 Task: In the Company goodyear.com, Add note: 'Schedule a meeting with the marketing team to analyze campaign performance.'. Mark checkbox to create task to follow up ': In 2 weeks'. Create task, with  description: Follow up on Payment, Add due date: In 3 Business Days; Add reminder: 30 Minutes before. Set Priority Medium and add note: Take detailed meeting minutes and share them with the team afterward.. Logged in from softage.5@softage.net
Action: Mouse moved to (74, 61)
Screenshot: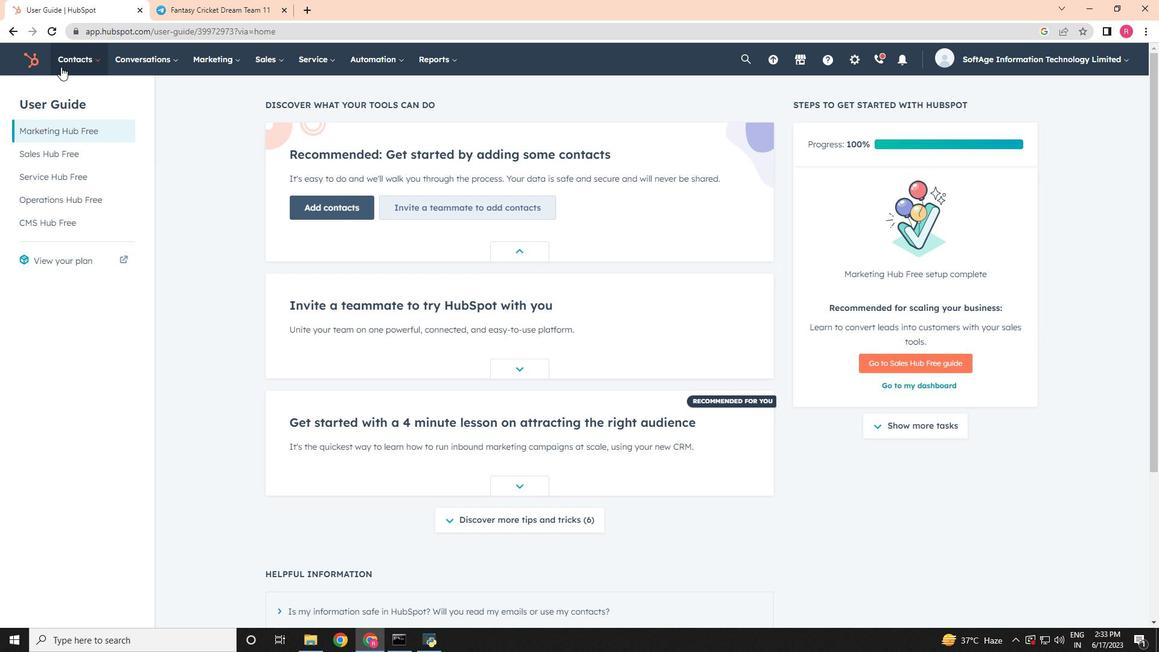
Action: Mouse pressed left at (74, 61)
Screenshot: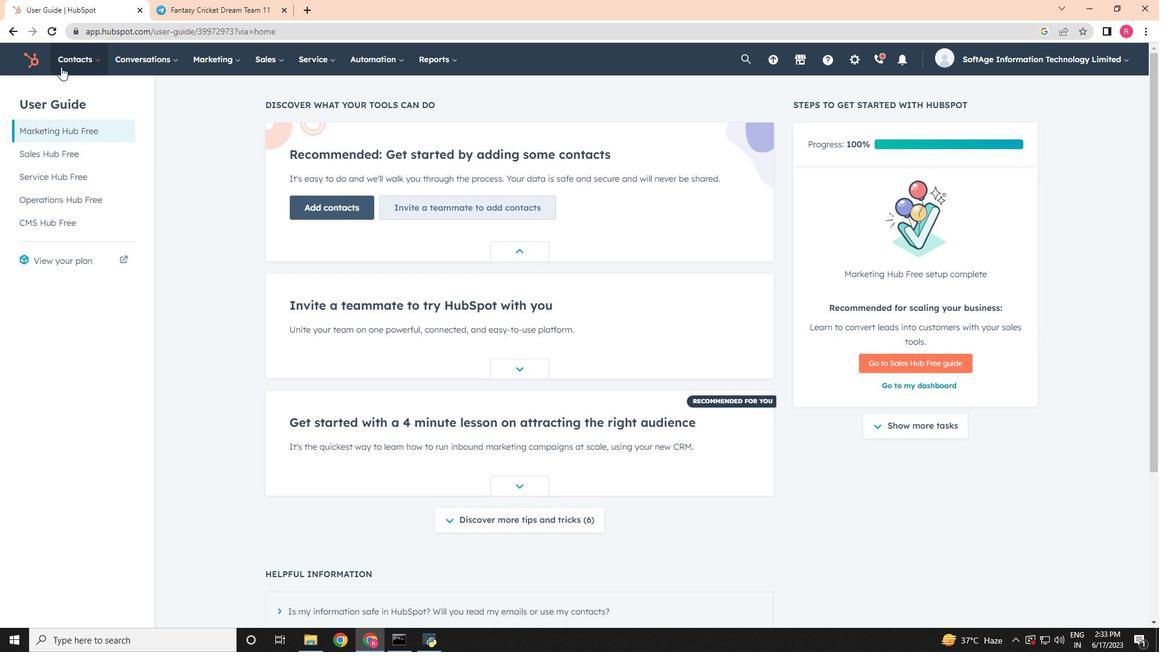 
Action: Mouse moved to (107, 114)
Screenshot: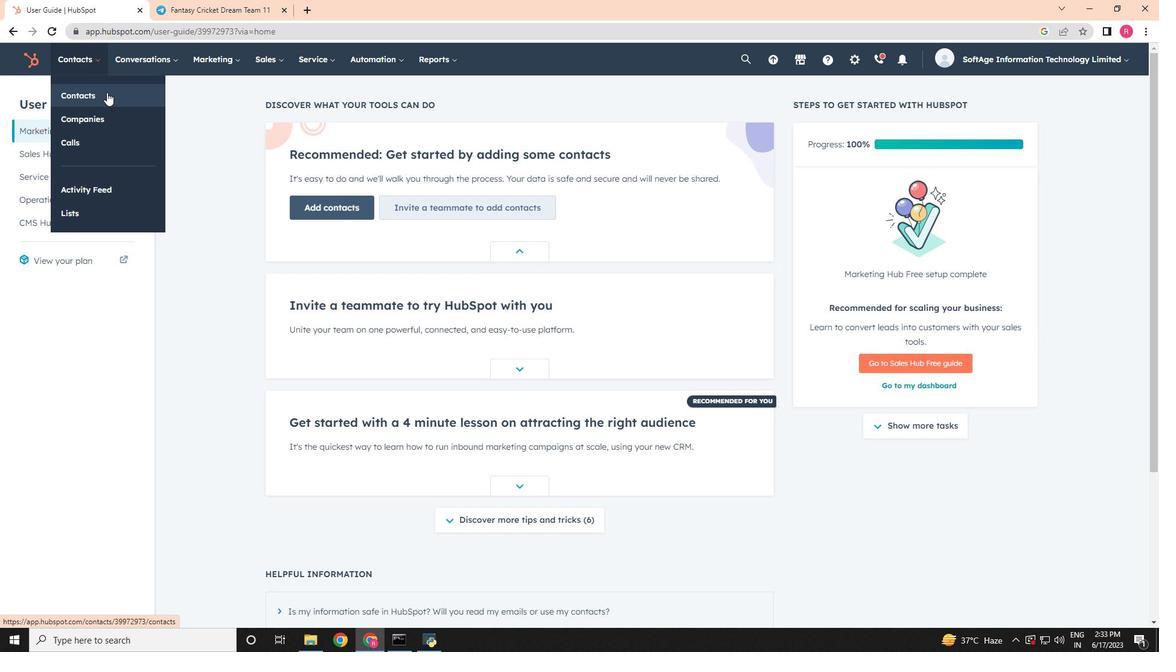 
Action: Mouse pressed left at (107, 114)
Screenshot: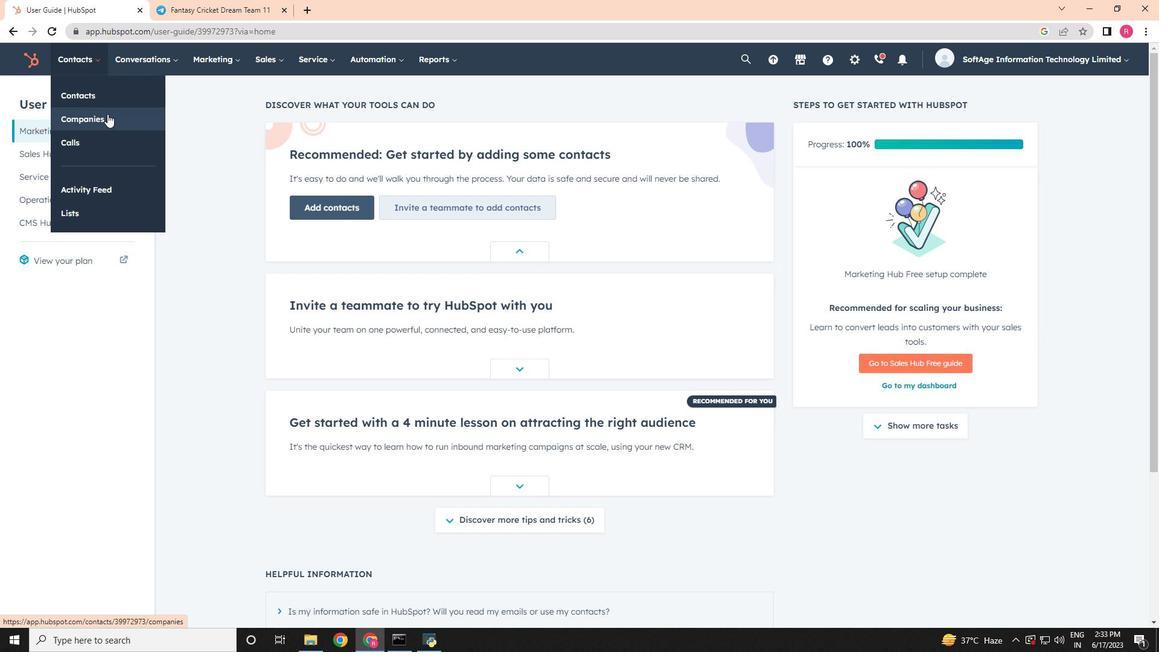 
Action: Mouse moved to (101, 194)
Screenshot: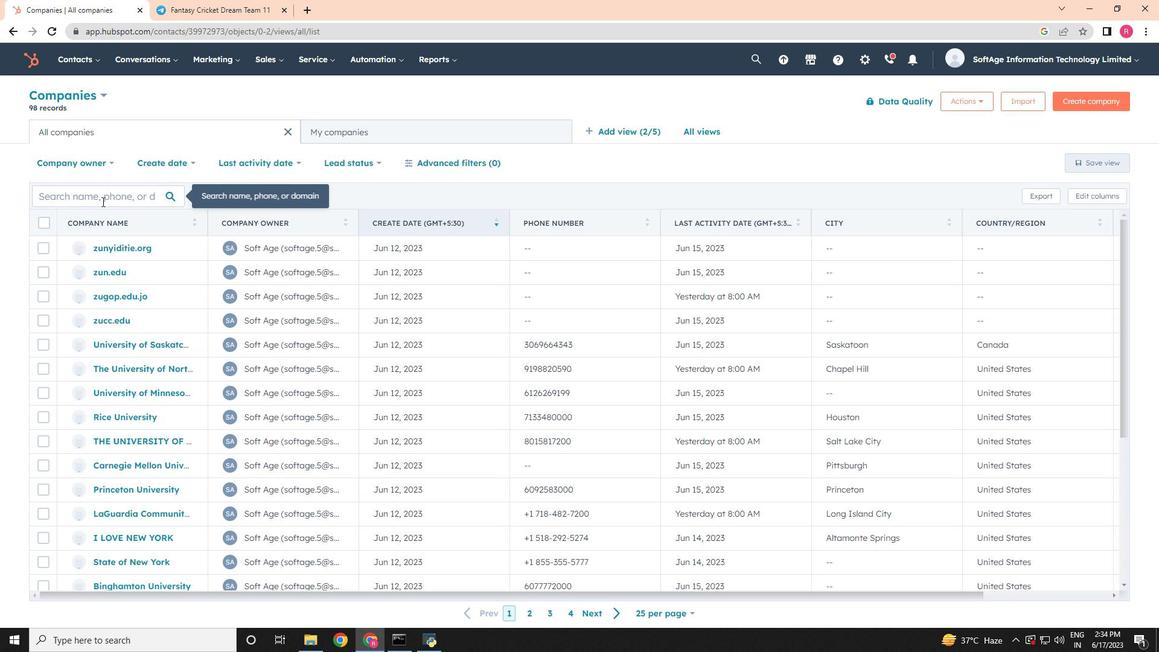 
Action: Mouse pressed left at (101, 194)
Screenshot: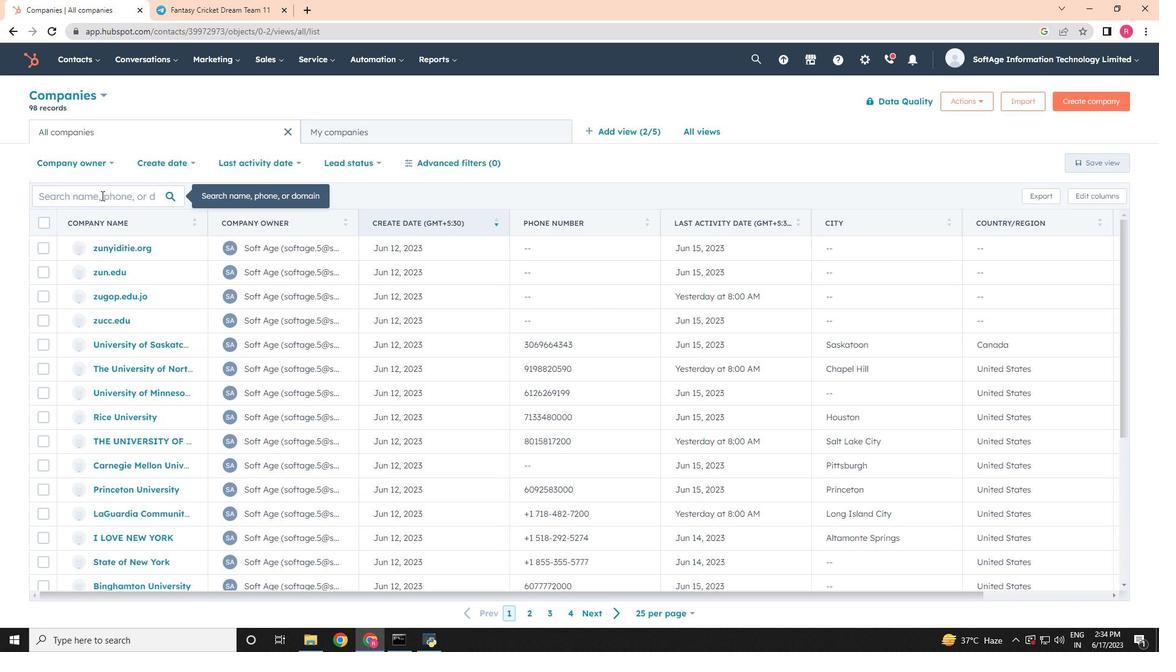
Action: Key pressed goodyear.com
Screenshot: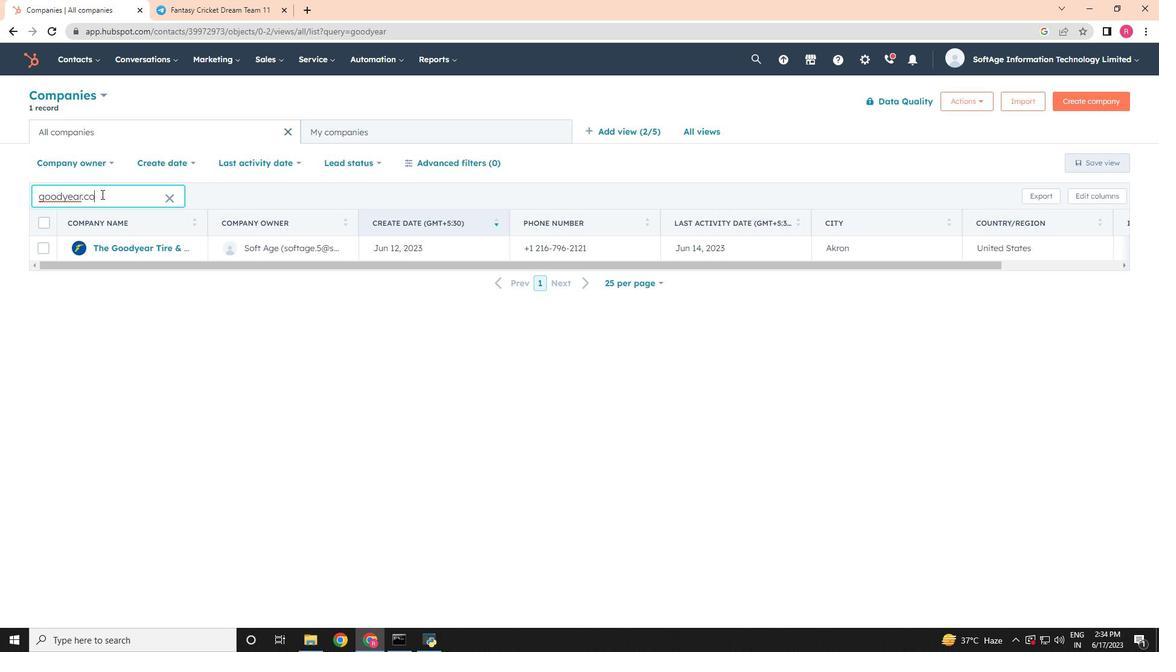 
Action: Mouse moved to (125, 247)
Screenshot: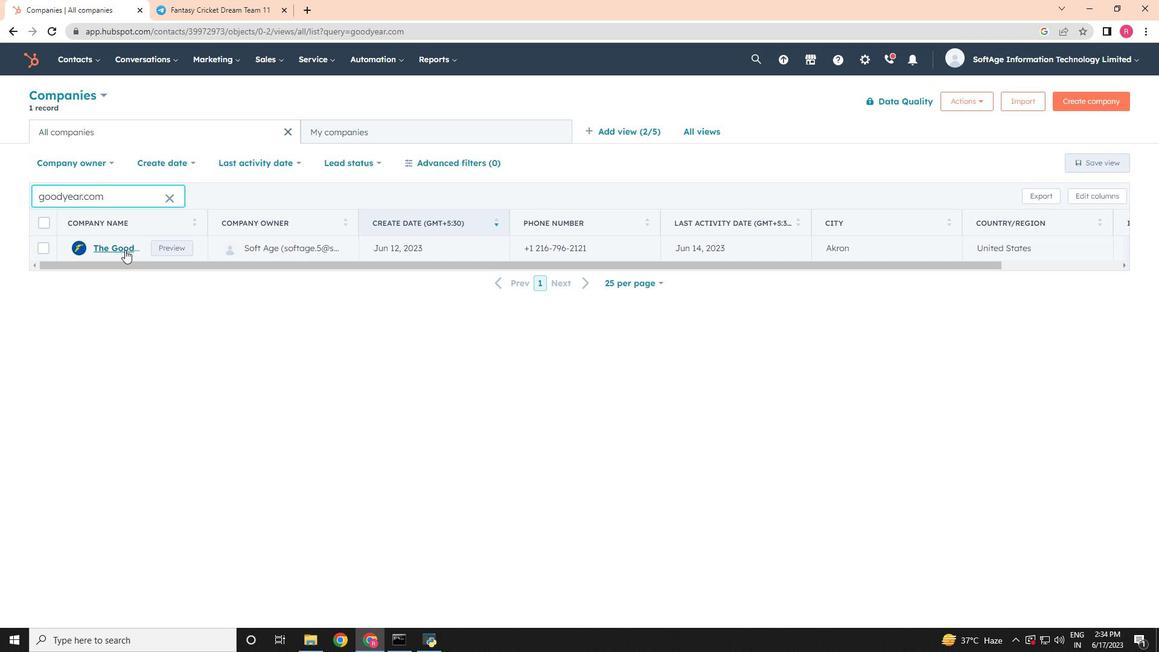 
Action: Mouse pressed left at (125, 247)
Screenshot: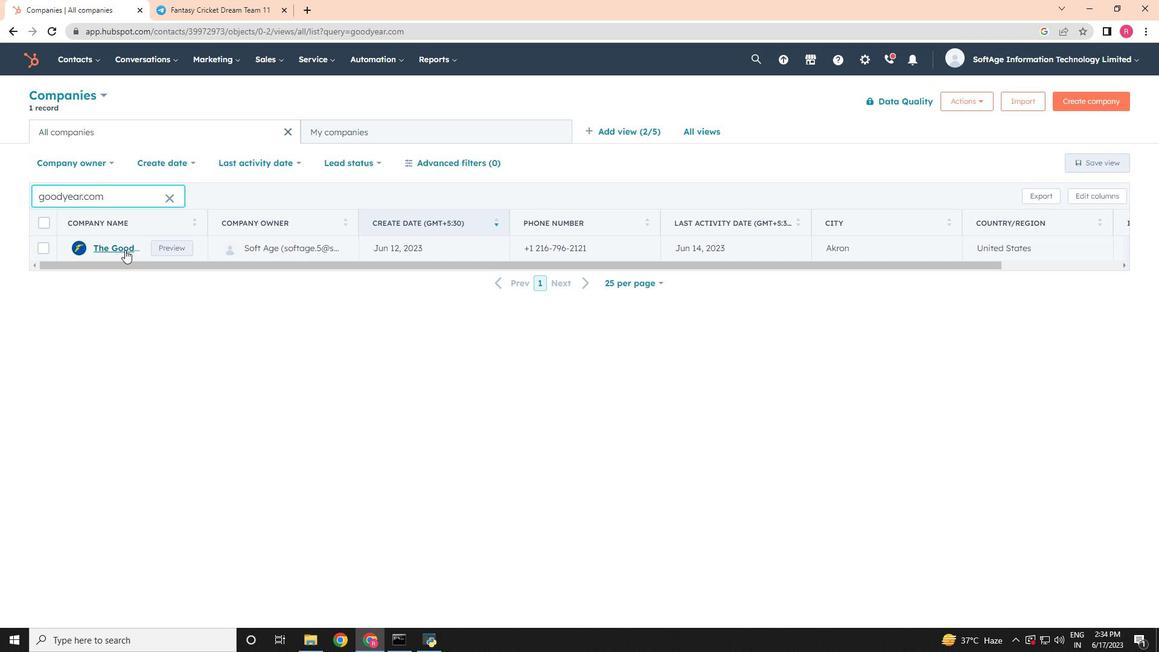 
Action: Mouse moved to (44, 202)
Screenshot: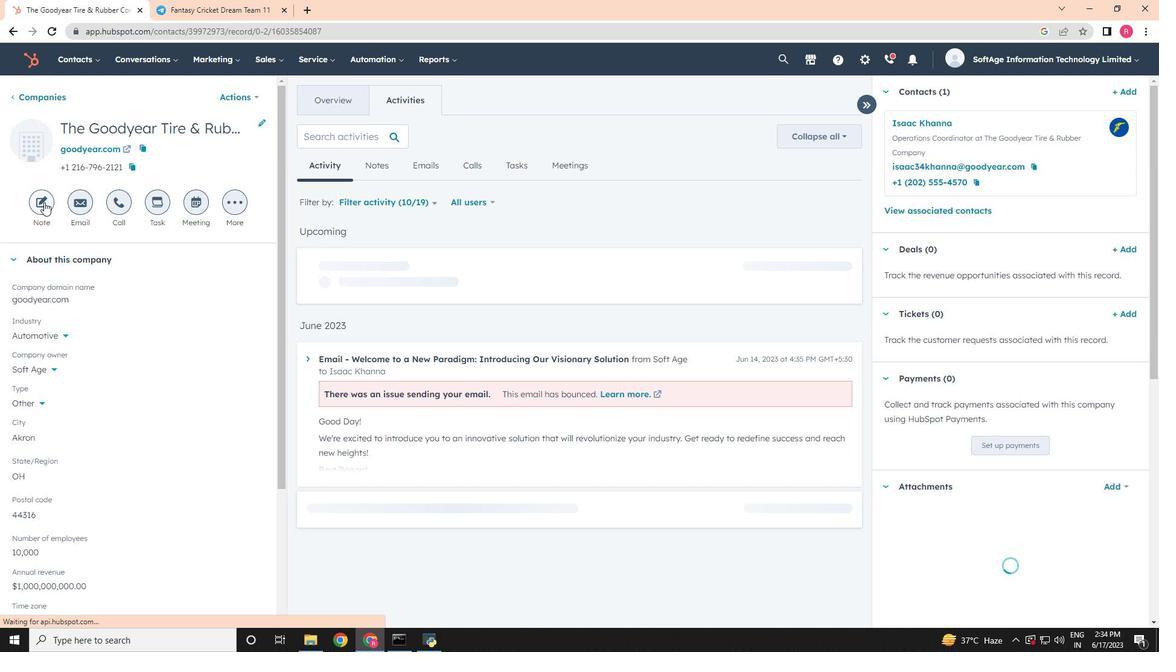 
Action: Mouse pressed left at (44, 202)
Screenshot: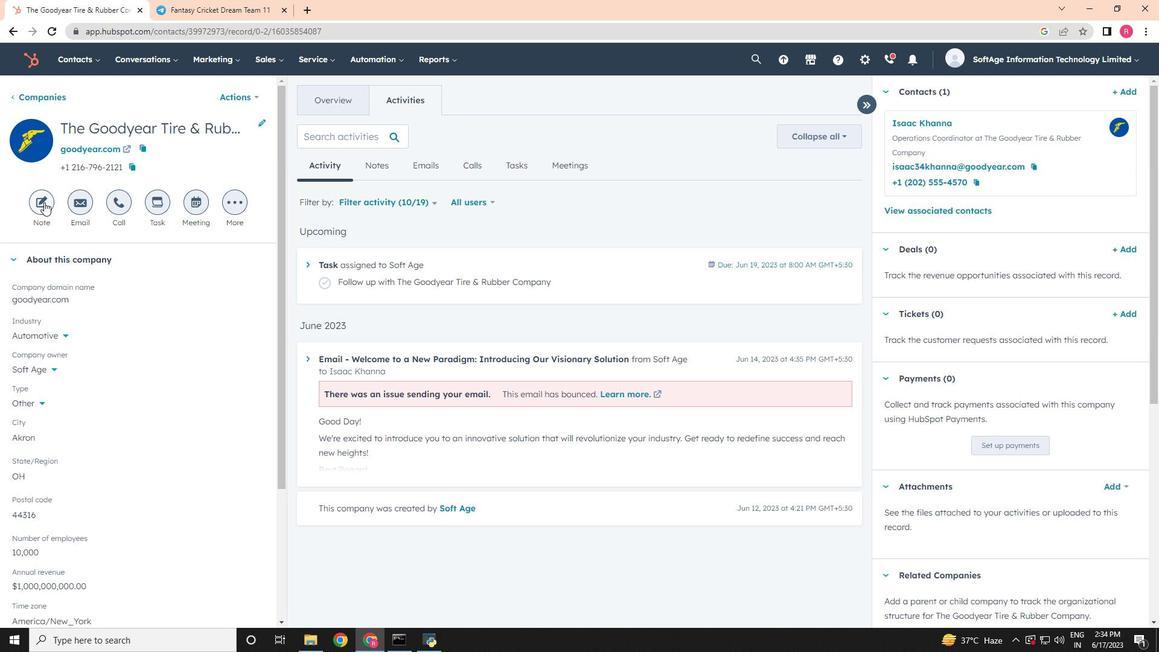 
Action: Mouse moved to (1023, 364)
Screenshot: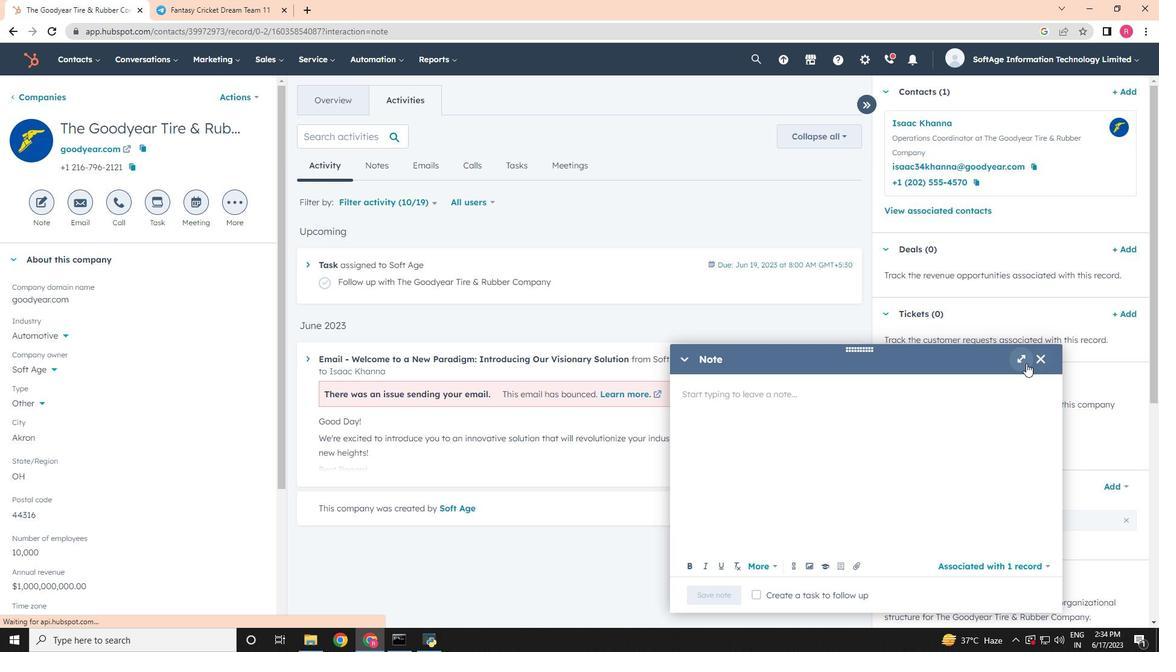 
Action: Mouse pressed left at (1023, 364)
Screenshot: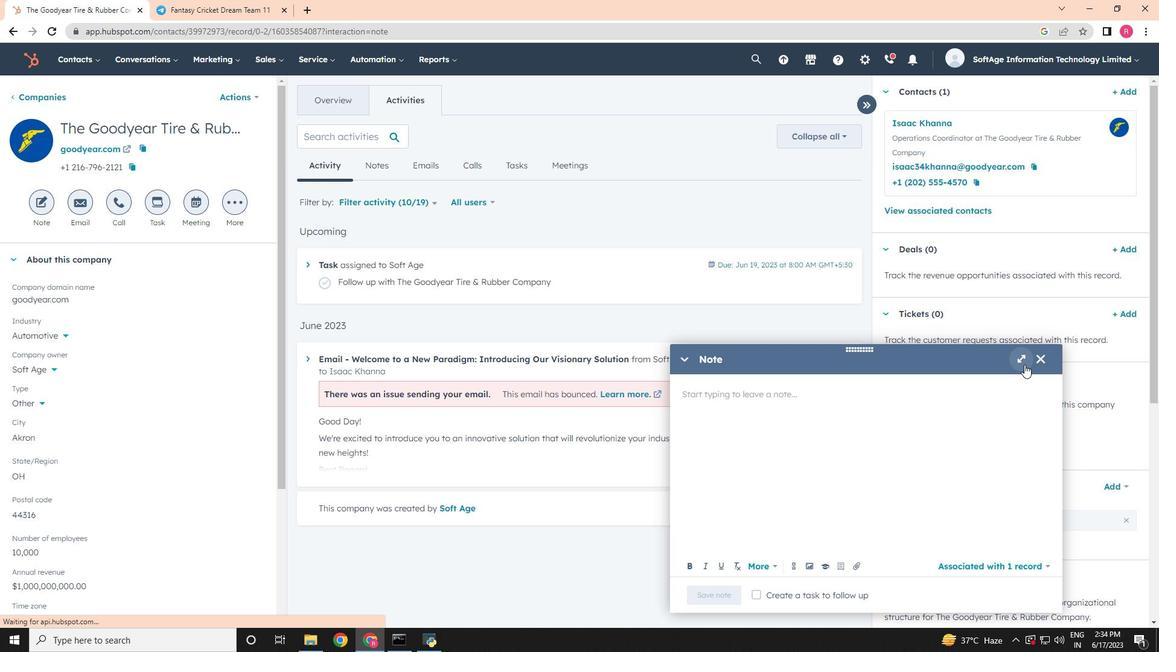 
Action: Mouse moved to (644, 436)
Screenshot: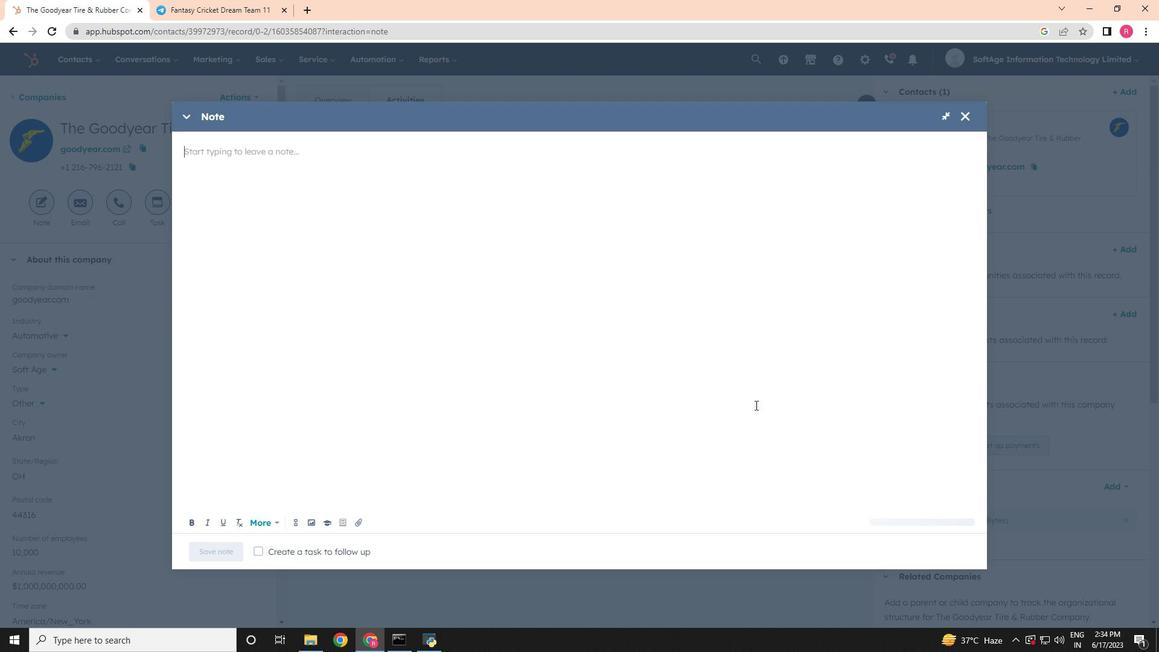 
Action: Key pressed <Key.shift>Schedule<Key.space>a<Key.space>meeting<Key.space>with<Key.space>the<Key.space>marketing<Key.space>team<Key.space>to<Key.space>analyze<Key.space>campaign<Key.space>performance.
Screenshot: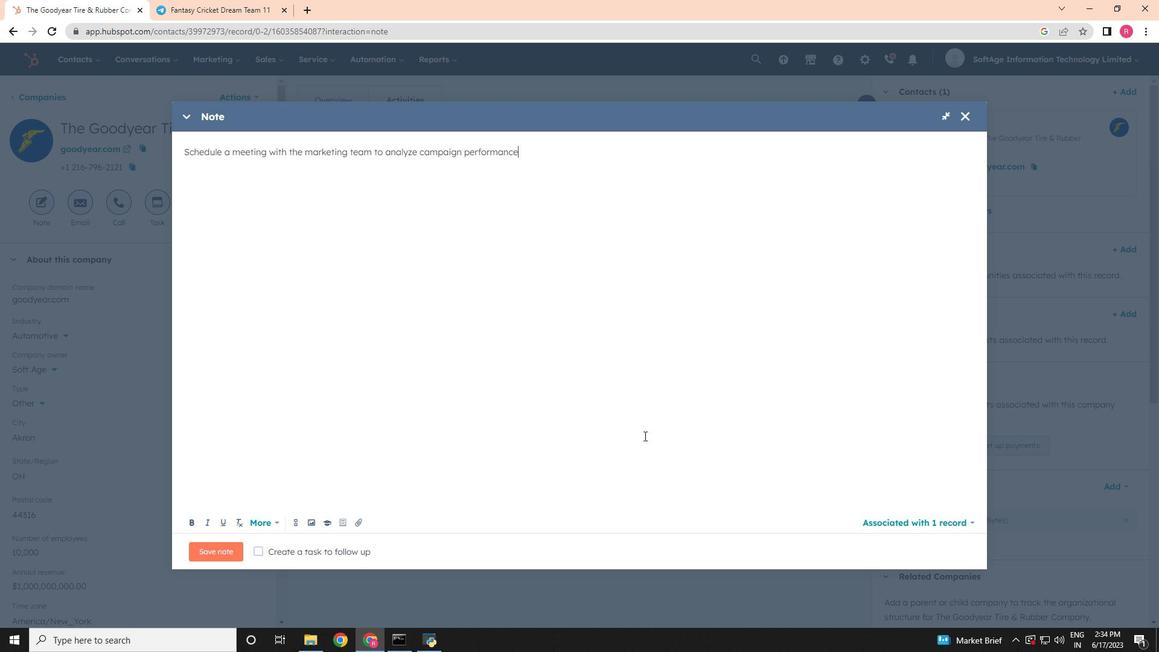 
Action: Mouse moved to (263, 557)
Screenshot: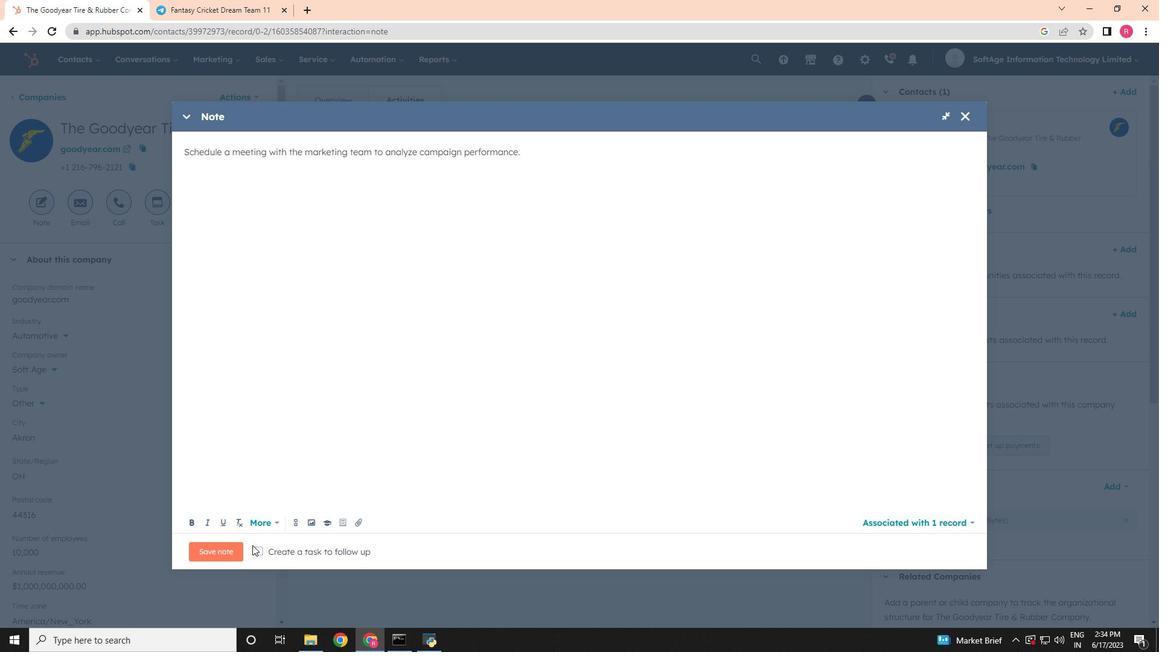 
Action: Mouse pressed left at (263, 557)
Screenshot: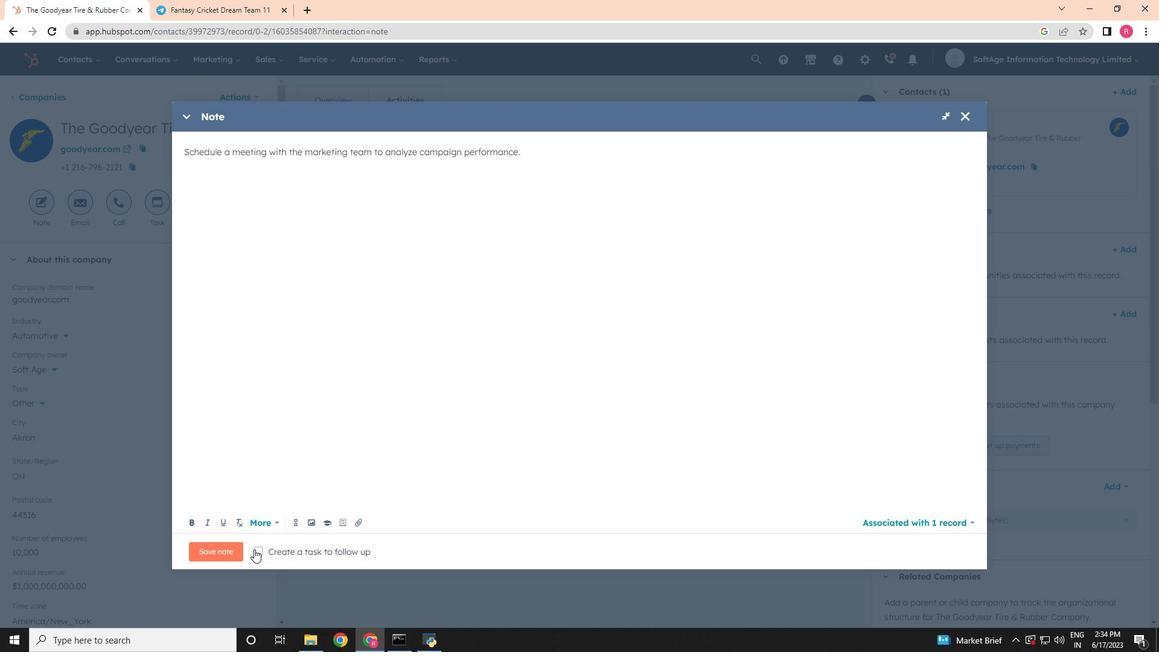 
Action: Mouse moved to (259, 549)
Screenshot: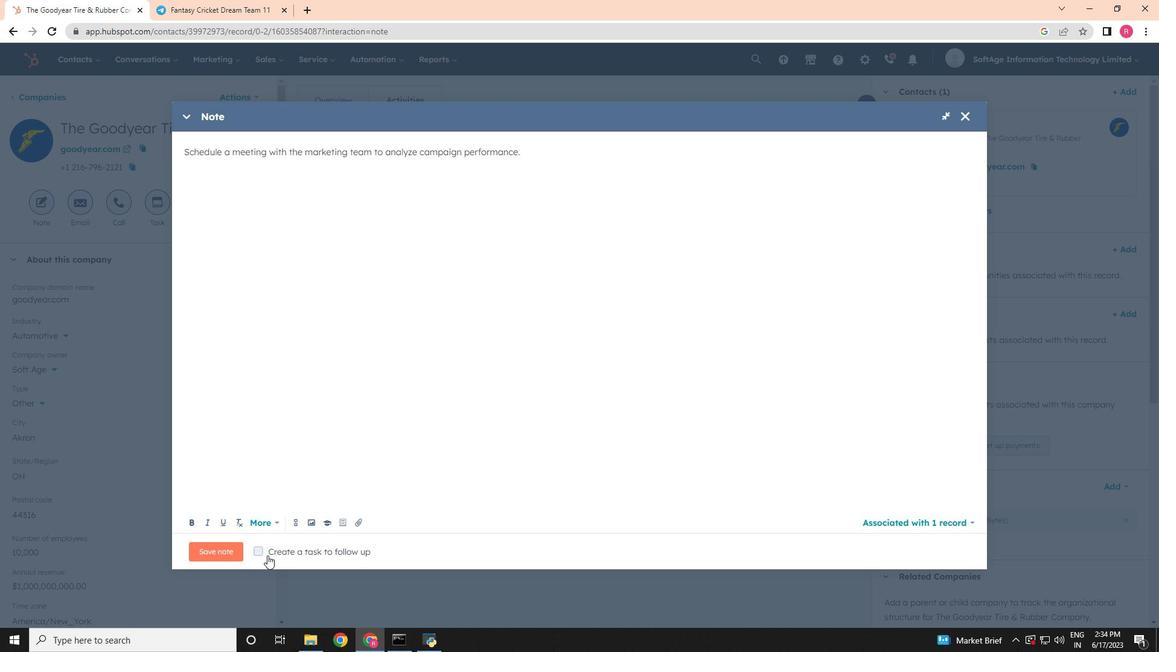 
Action: Mouse pressed left at (259, 549)
Screenshot: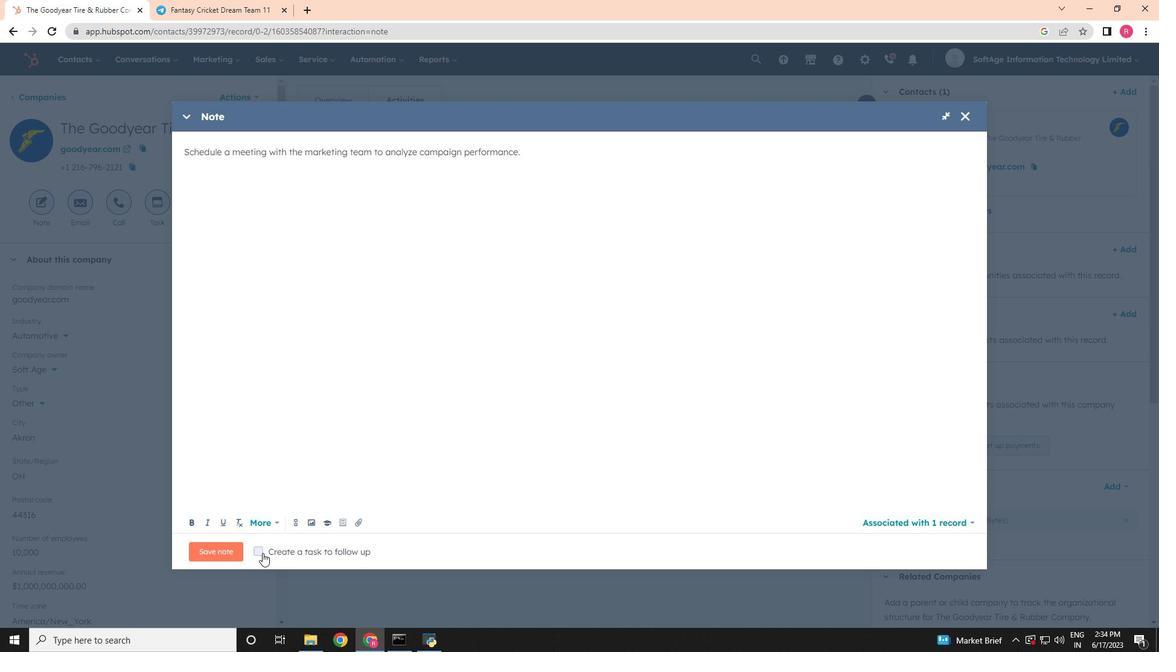 
Action: Mouse moved to (419, 553)
Screenshot: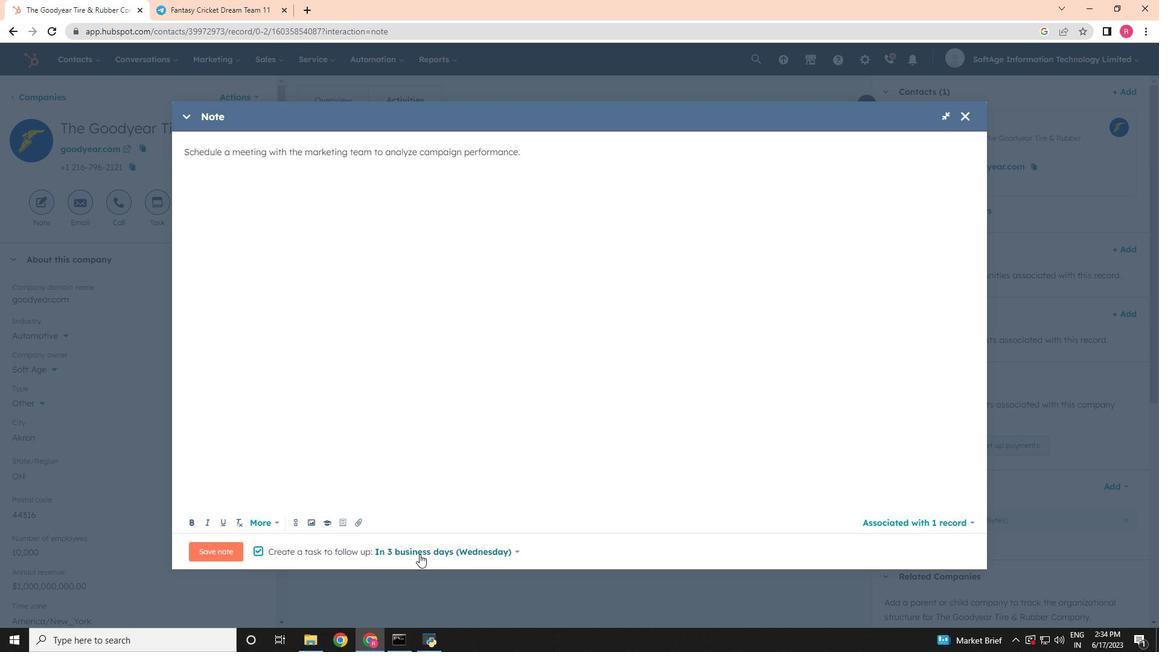 
Action: Mouse pressed left at (419, 553)
Screenshot: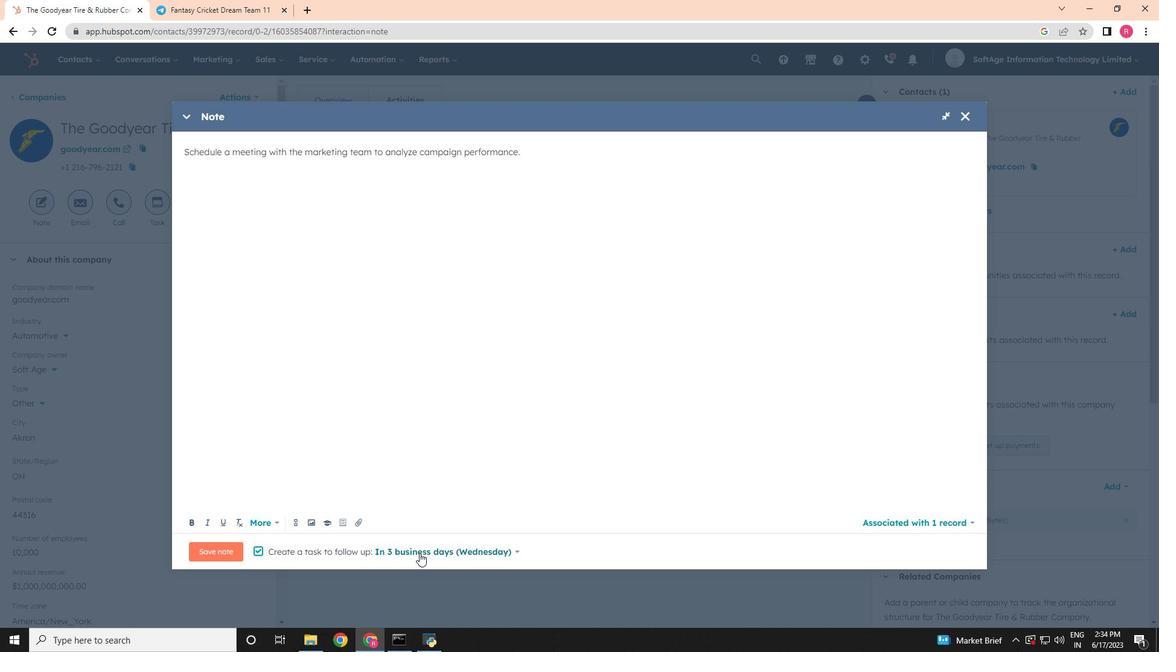 
Action: Mouse moved to (405, 478)
Screenshot: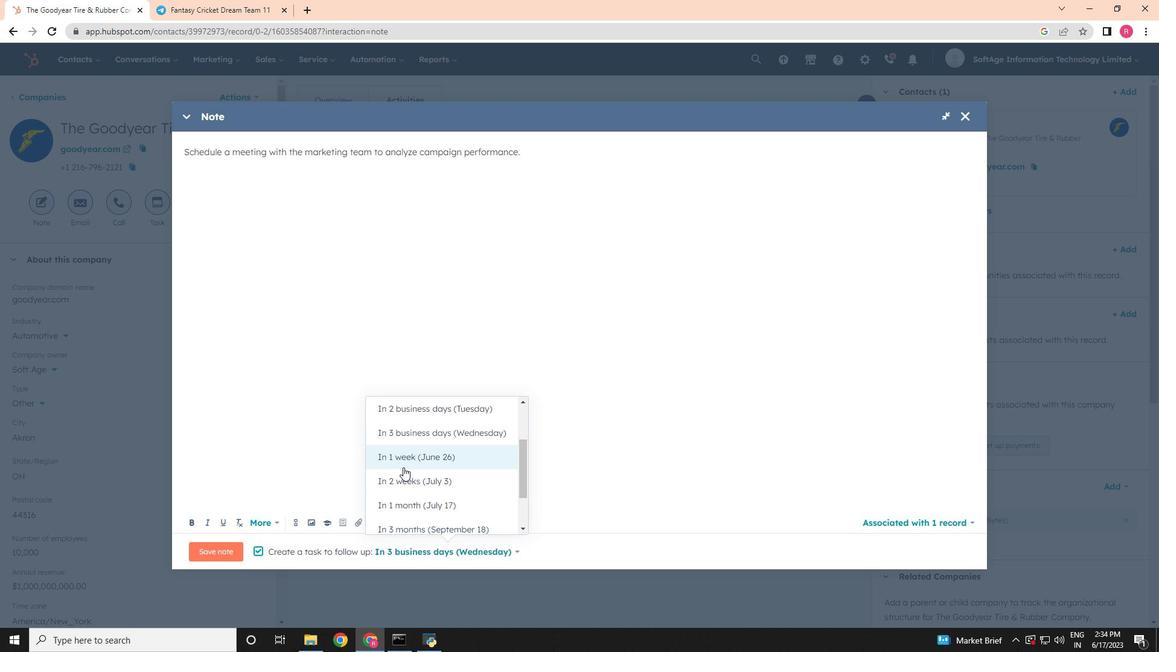 
Action: Mouse pressed left at (405, 478)
Screenshot: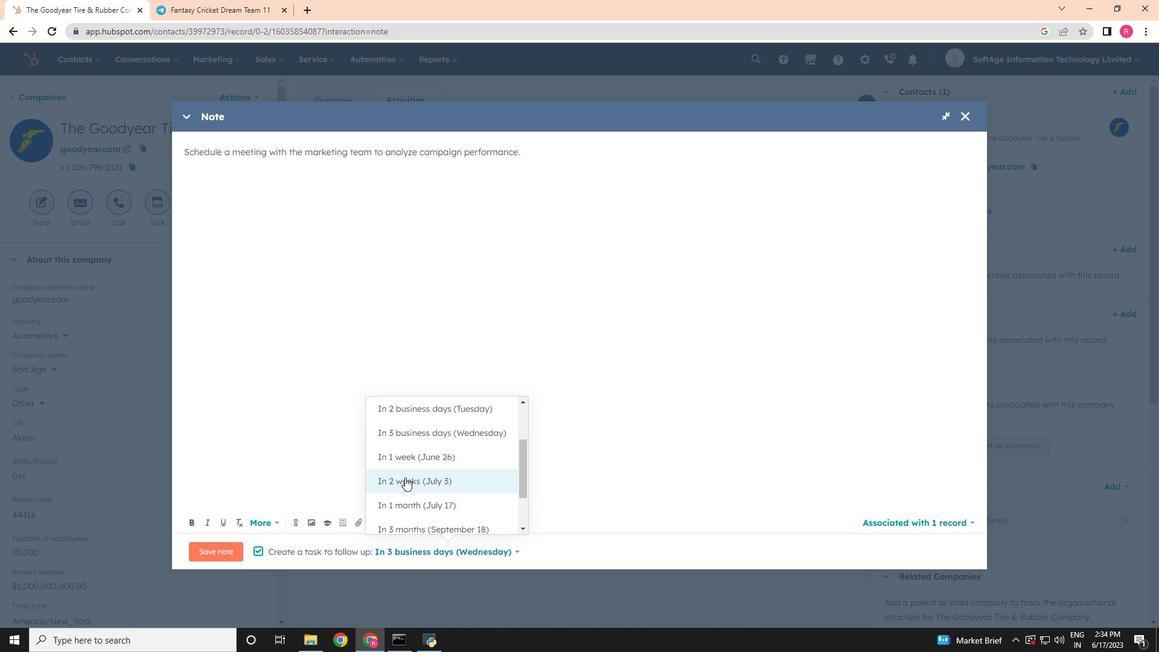 
Action: Mouse moved to (232, 548)
Screenshot: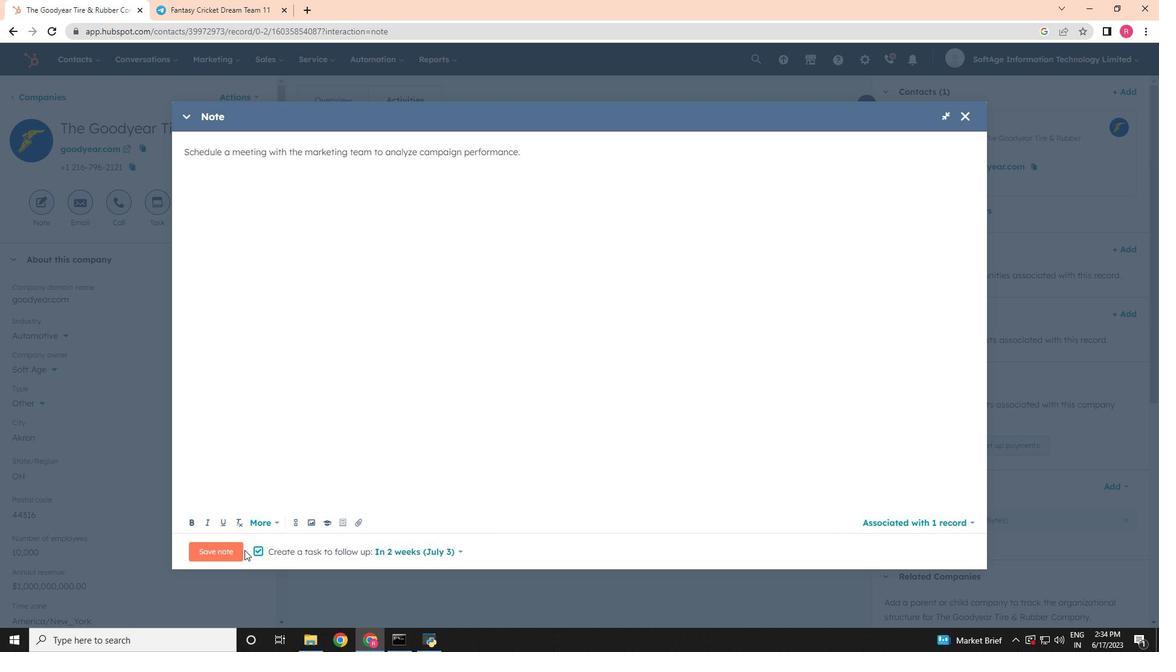 
Action: Mouse pressed left at (232, 548)
Screenshot: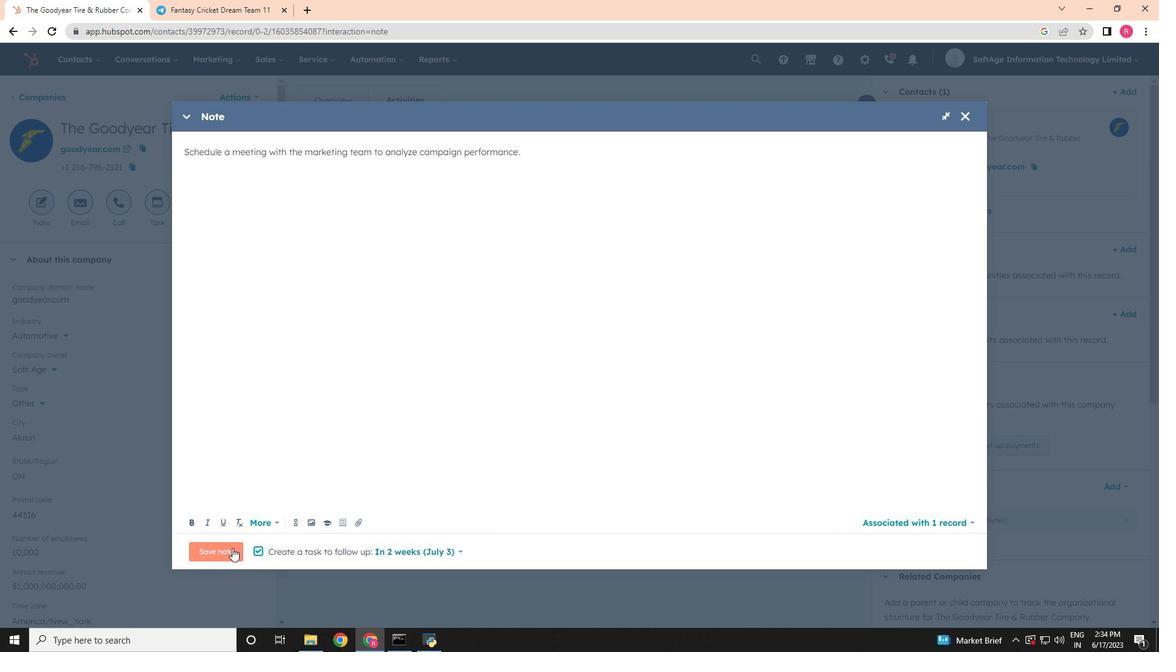 
Action: Mouse moved to (162, 209)
Screenshot: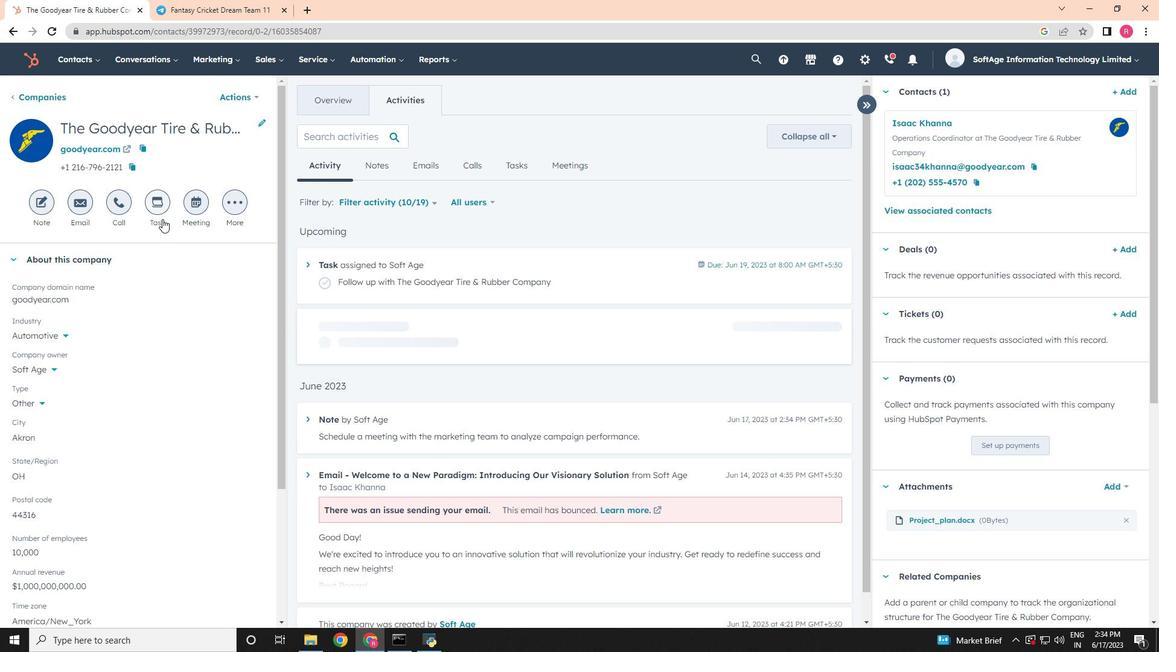 
Action: Mouse pressed left at (162, 209)
Screenshot: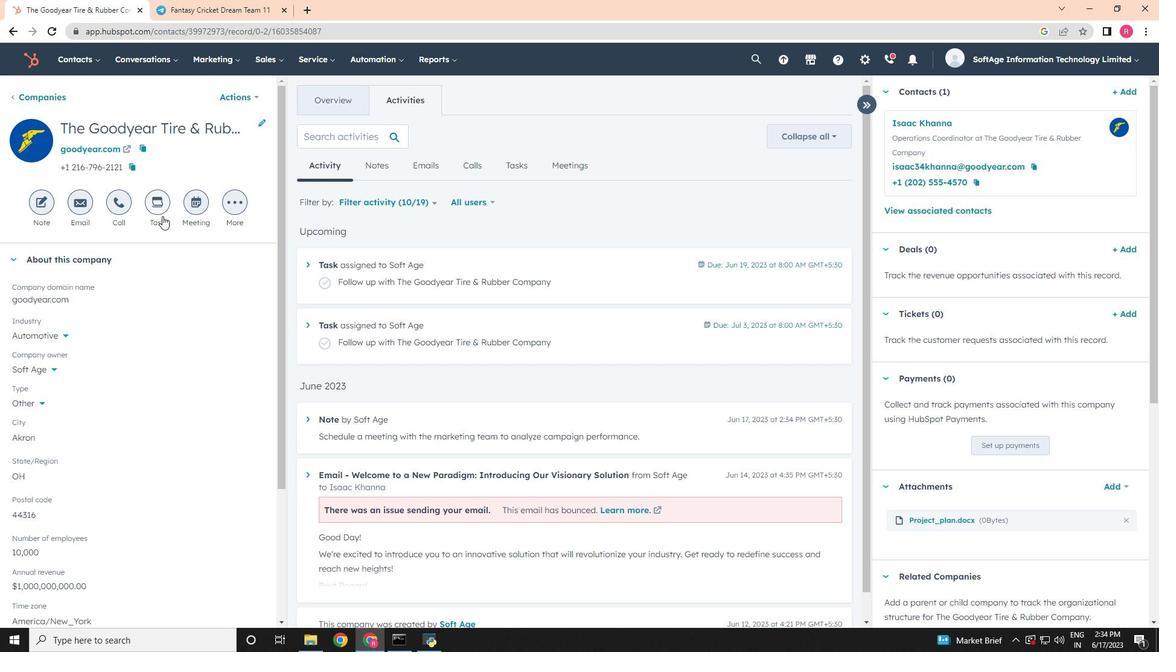 
Action: Mouse moved to (791, 348)
Screenshot: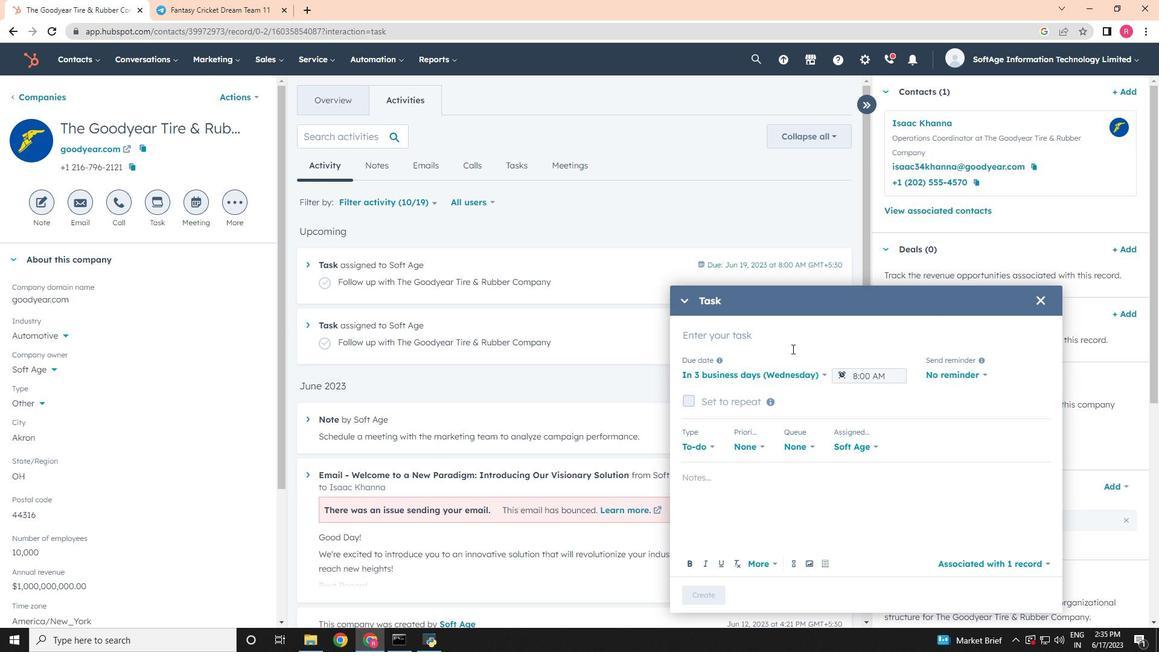 
Action: Key pressed <Key.shift><Key.shift><Key.shift><Key.shift><Key.shift><Key.shift><Key.shift>Floow<Key.space><Key.backspace><Key.backspace><Key.backspace><Key.backspace><Key.backspace>ollow<Key.space>up<Key.space>on<Key.space><Key.shift>Payment
Screenshot: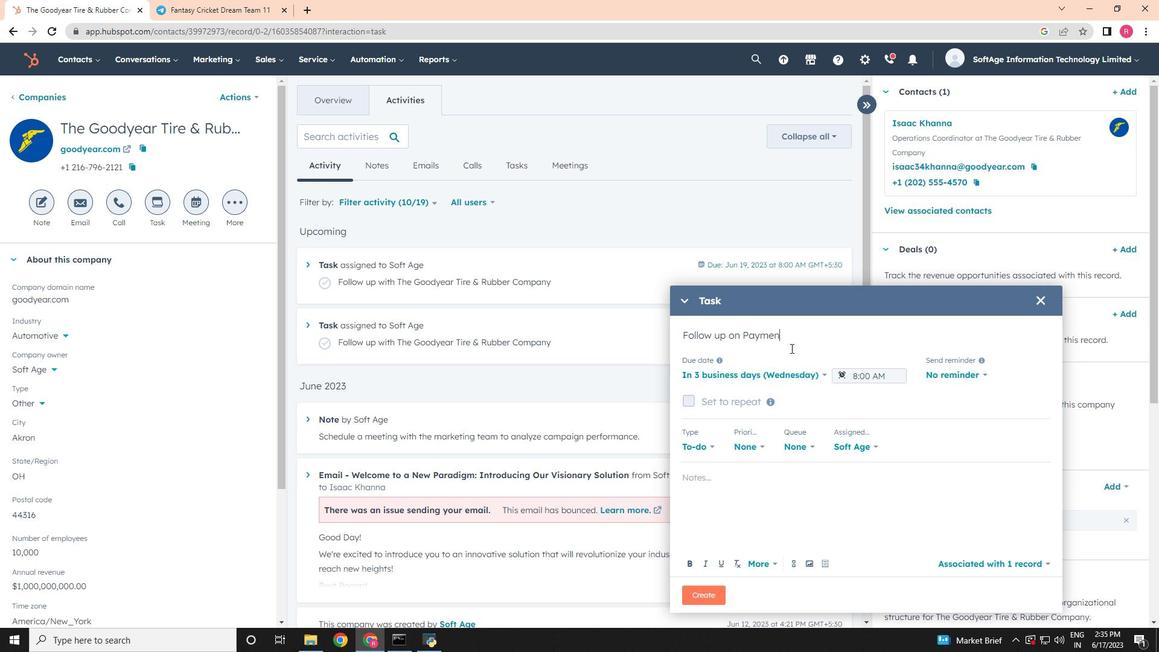
Action: Mouse moved to (776, 376)
Screenshot: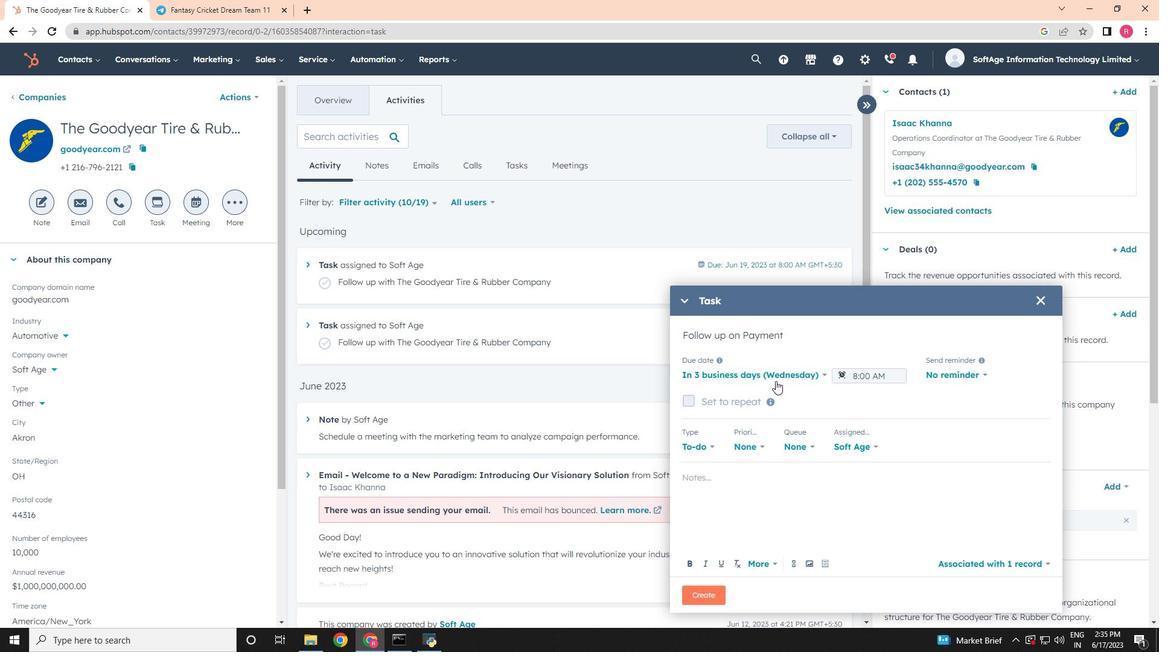 
Action: Mouse pressed left at (776, 376)
Screenshot: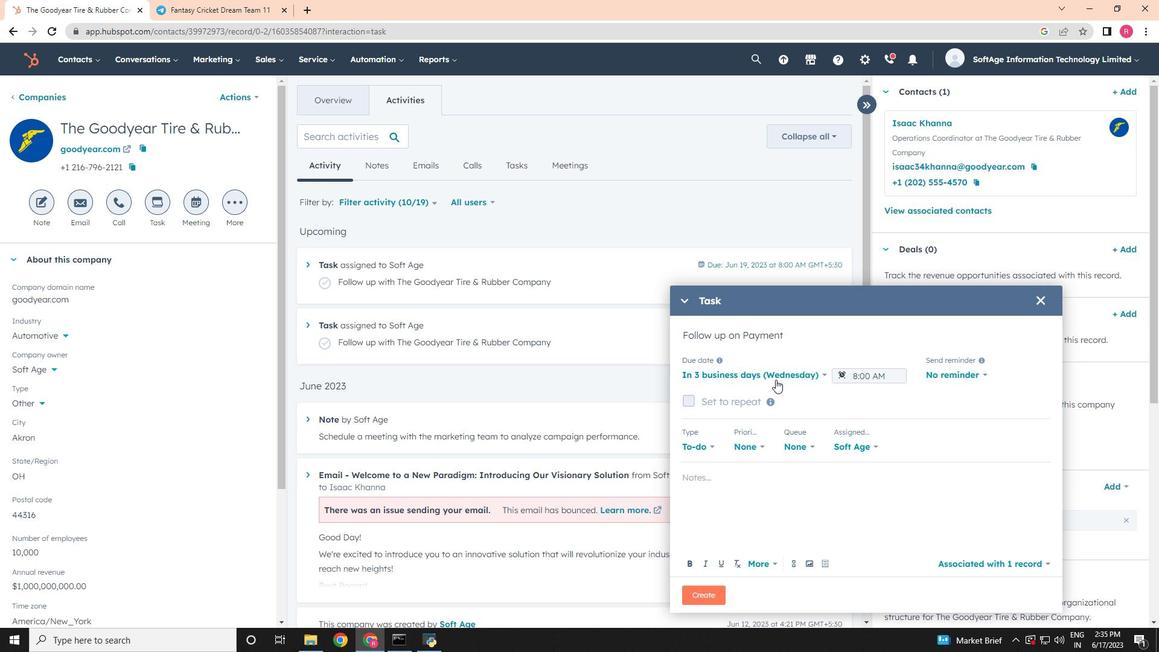 
Action: Mouse moved to (746, 420)
Screenshot: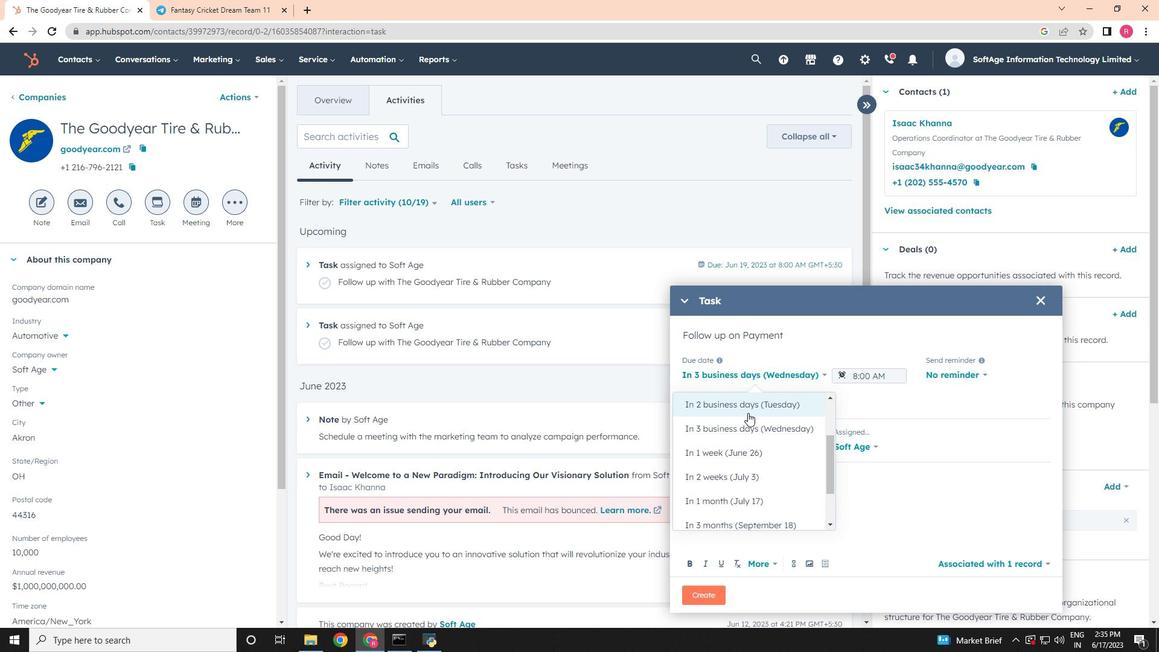 
Action: Mouse pressed left at (746, 420)
Screenshot: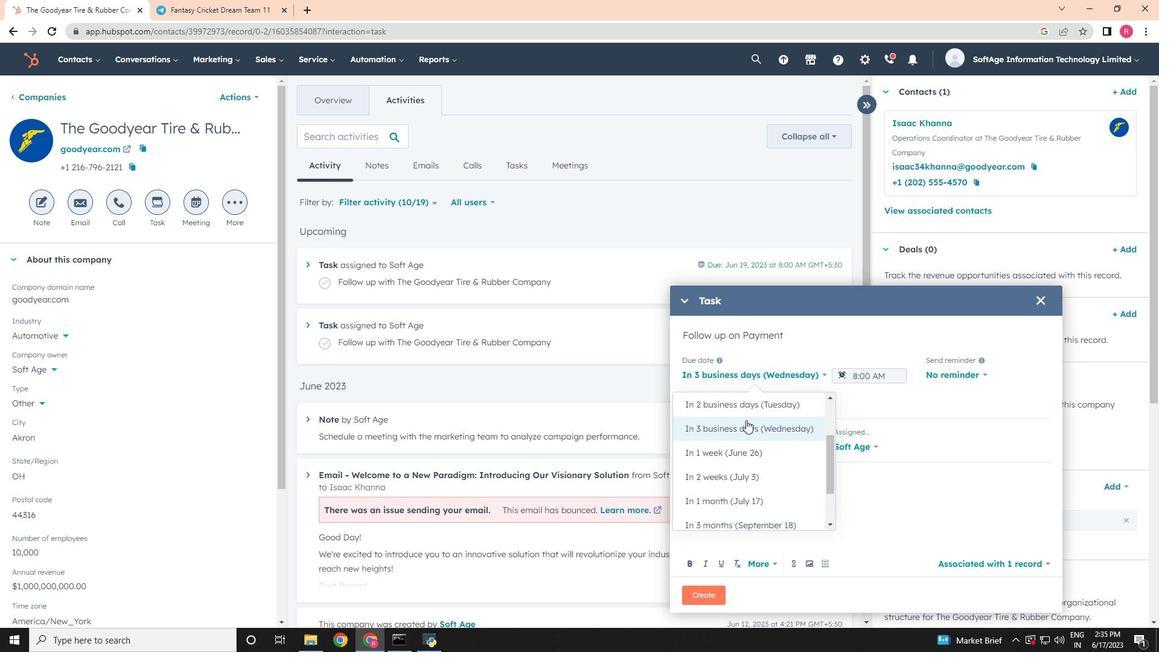 
Action: Mouse moved to (945, 376)
Screenshot: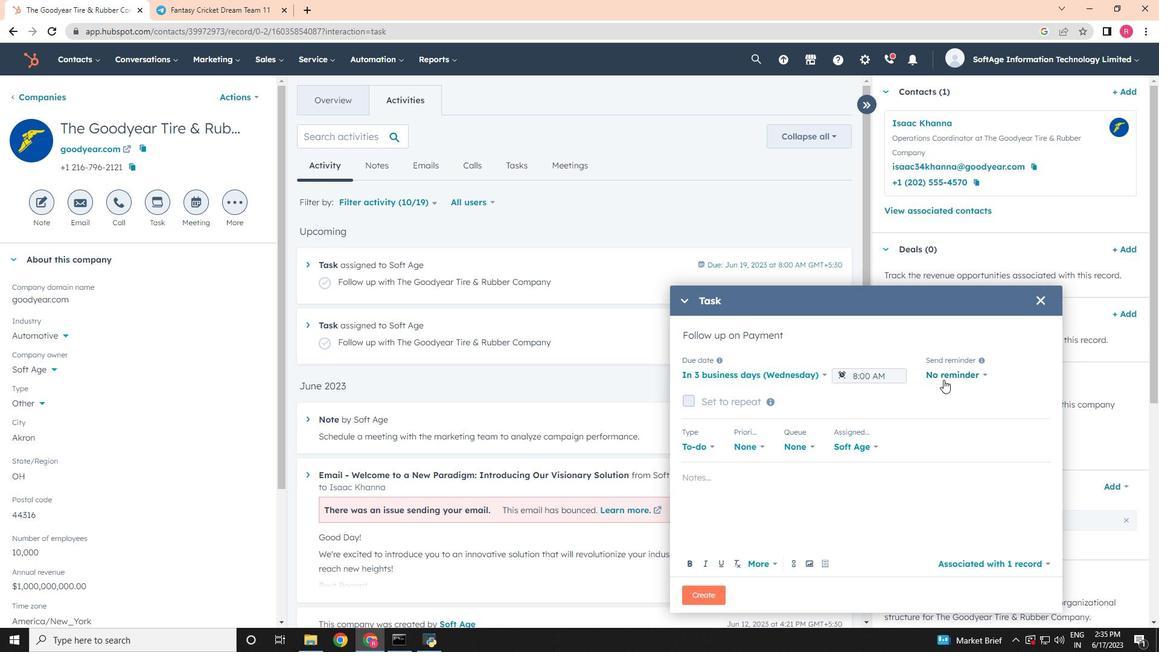 
Action: Mouse pressed left at (945, 376)
Screenshot: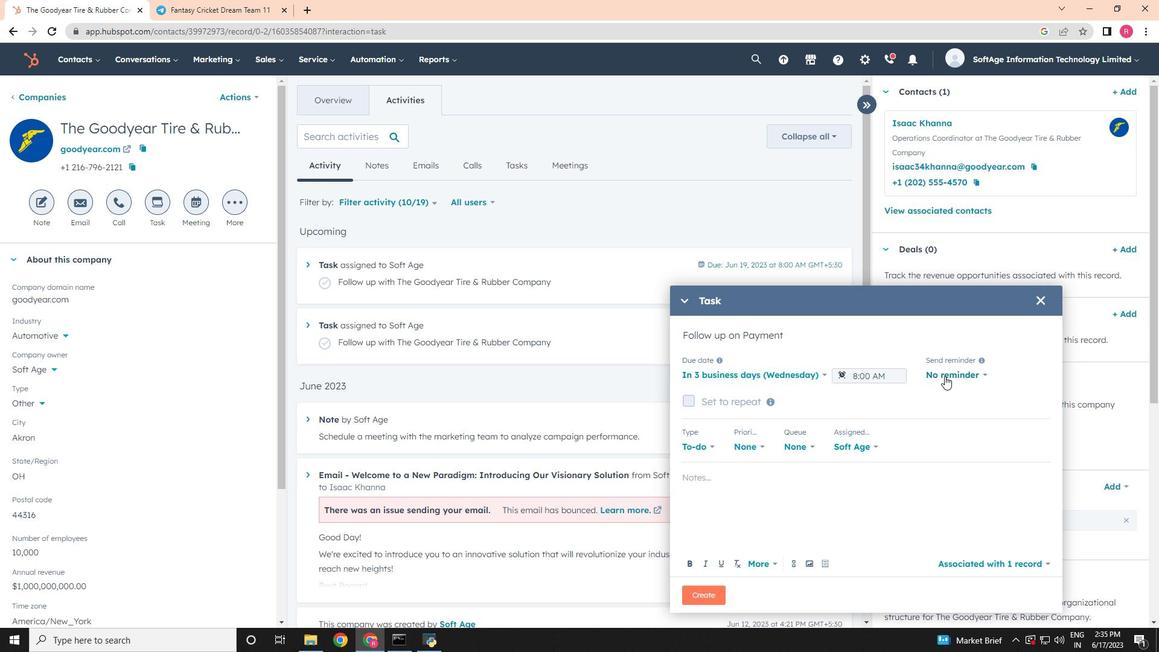 
Action: Mouse moved to (927, 453)
Screenshot: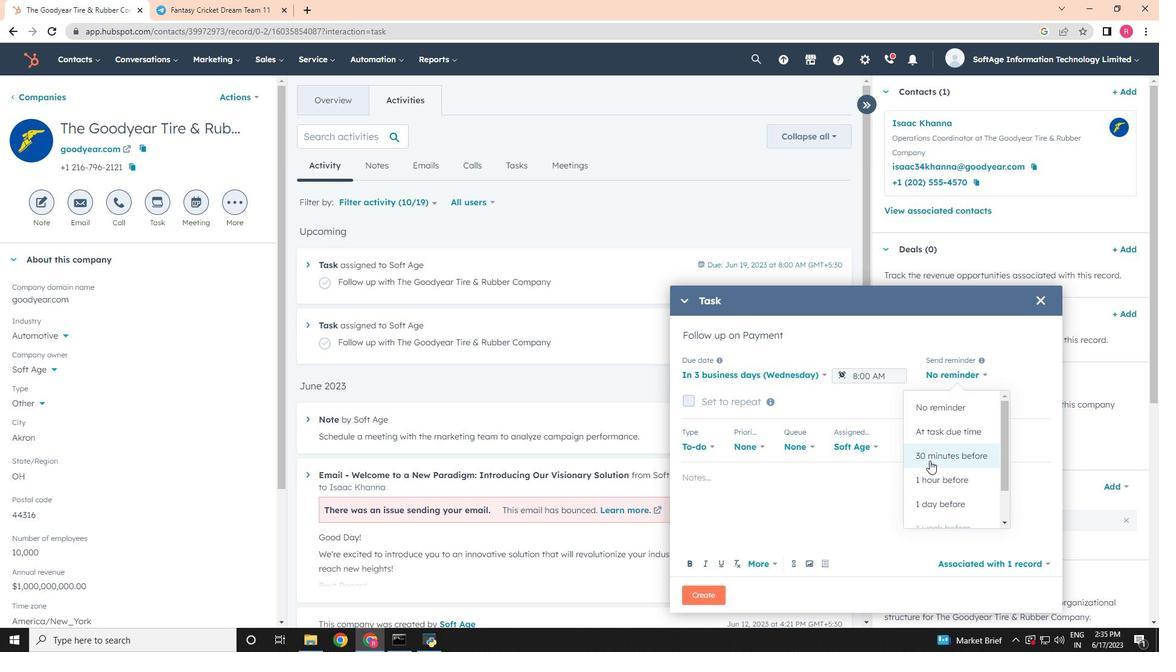 
Action: Mouse pressed left at (927, 453)
Screenshot: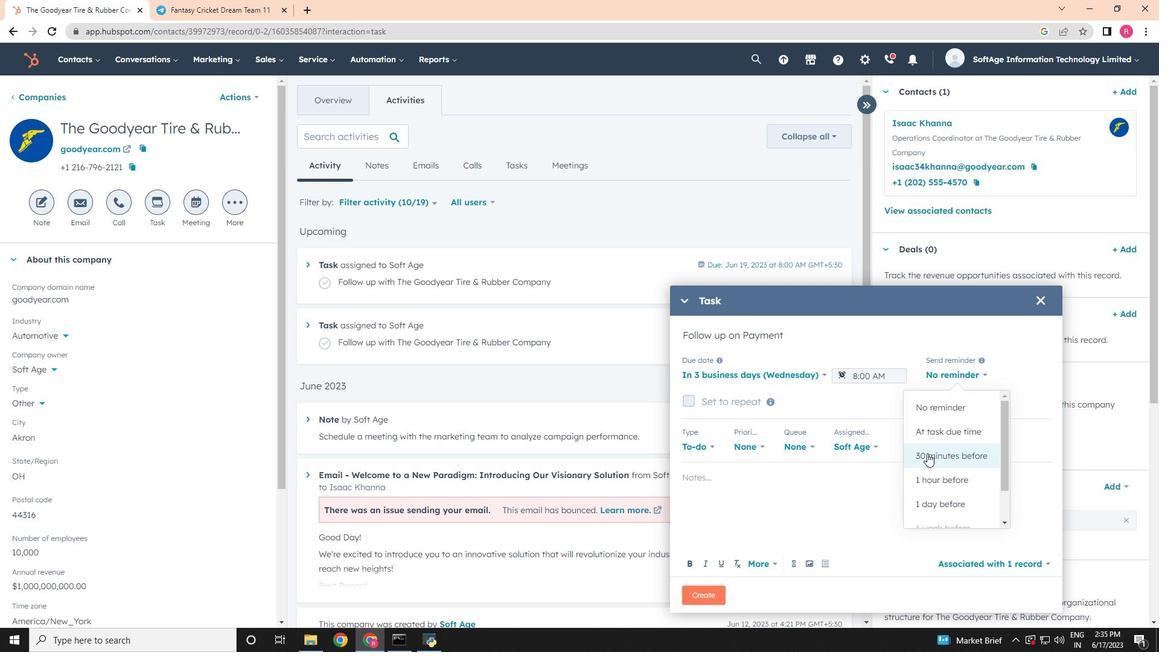 
Action: Mouse moved to (761, 446)
Screenshot: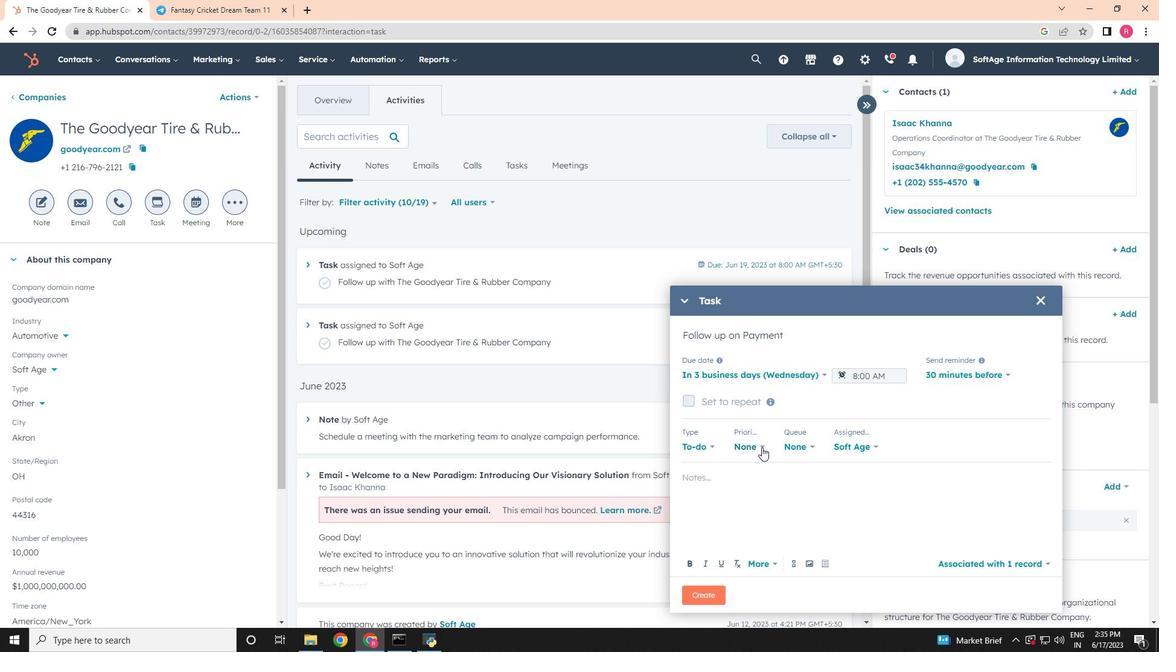 
Action: Mouse pressed left at (761, 446)
Screenshot: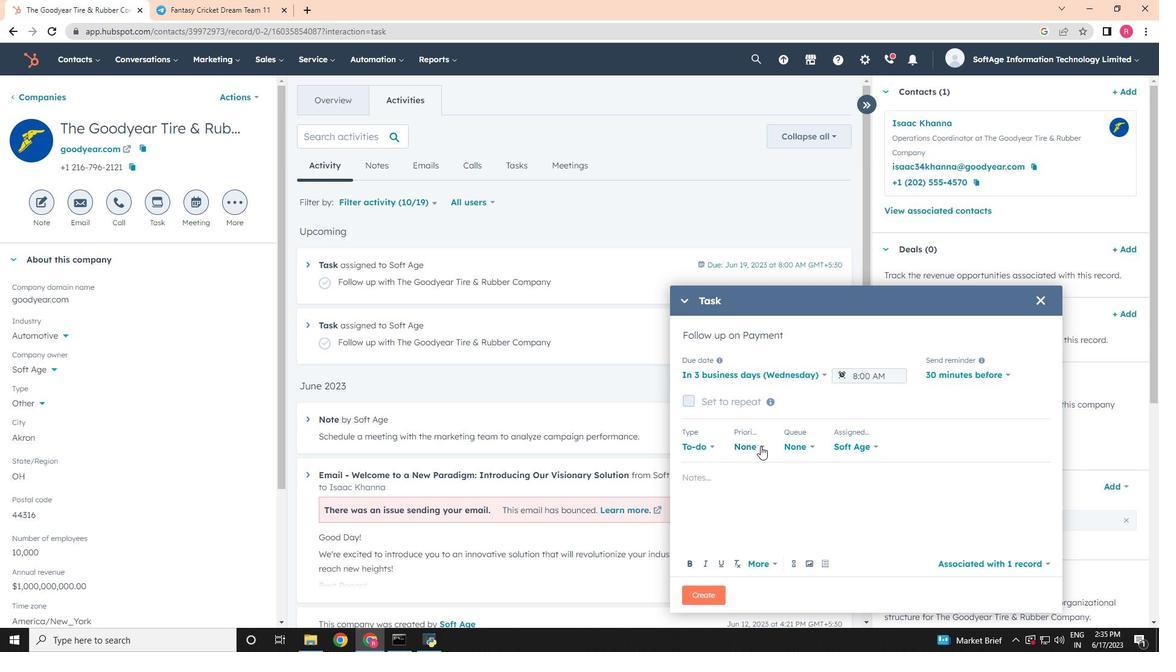 
Action: Mouse moved to (760, 515)
Screenshot: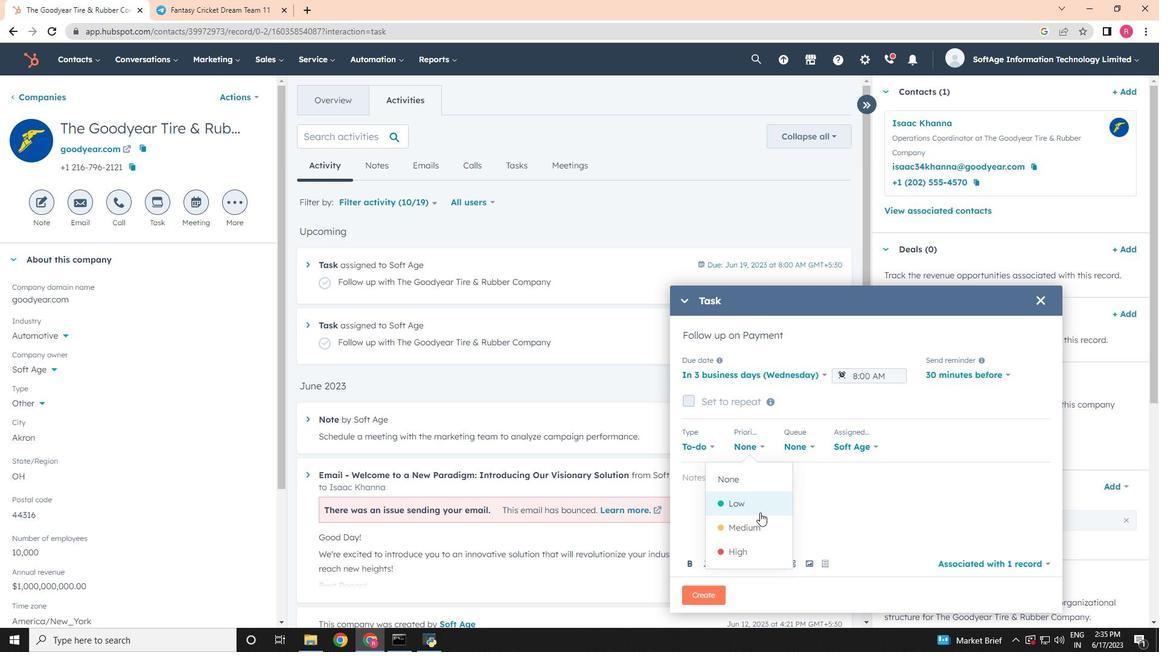 
Action: Mouse pressed left at (760, 515)
Screenshot: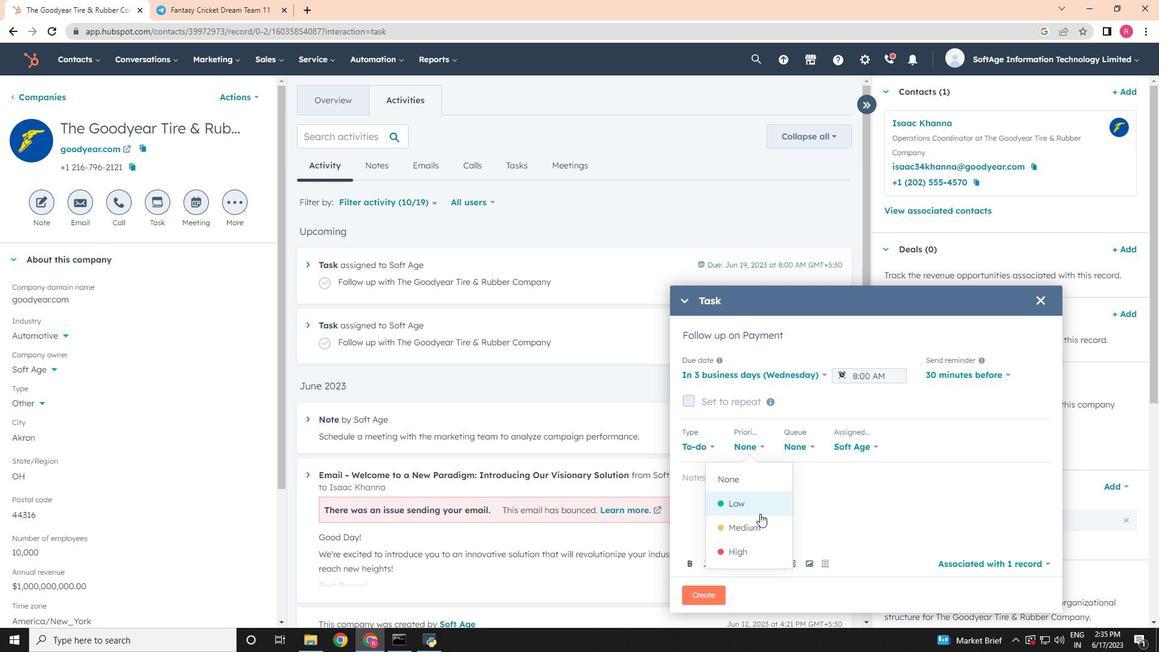
Action: Mouse moved to (712, 479)
Screenshot: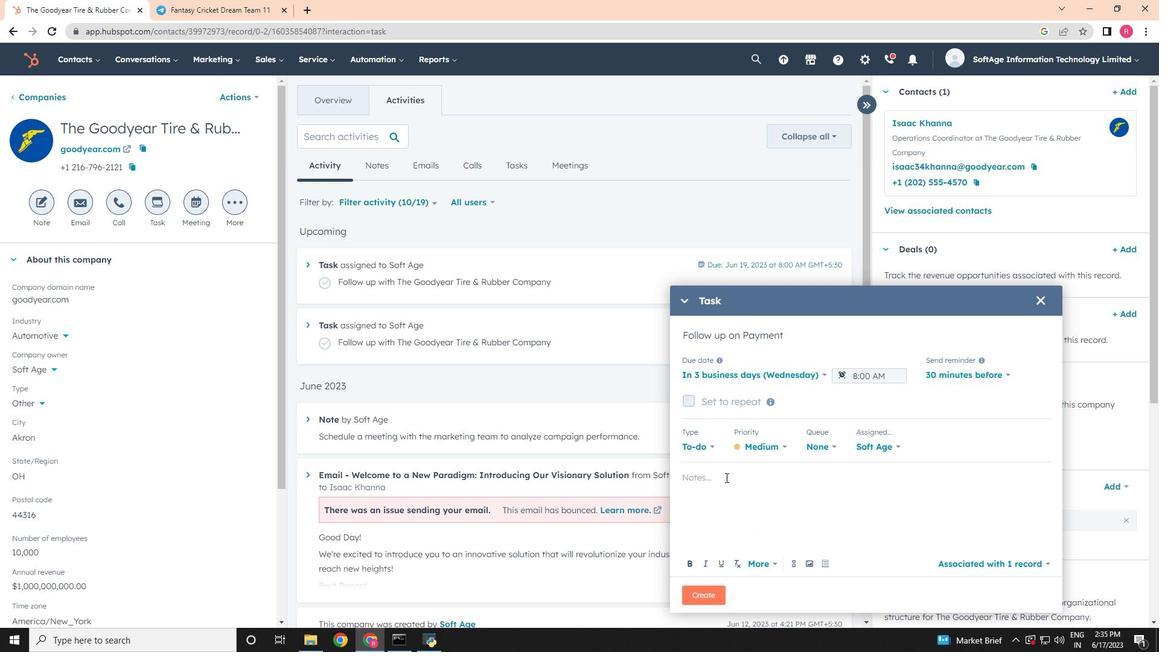 
Action: Mouse pressed left at (712, 479)
Screenshot: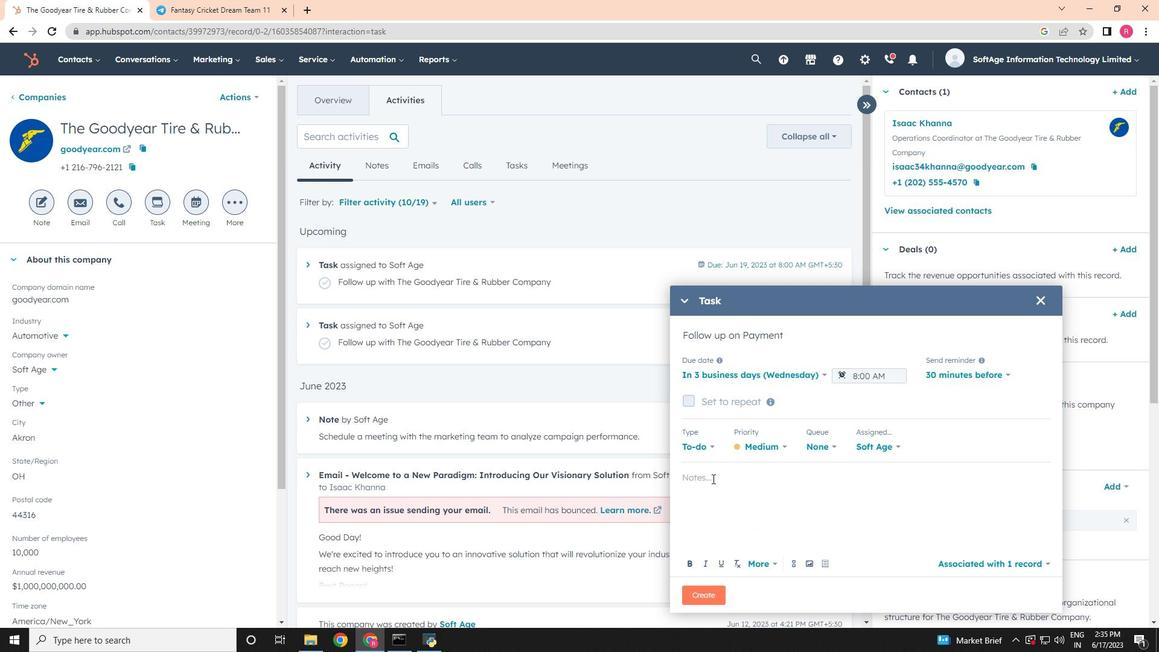 
Action: Key pressed <Key.shift>Take<Key.space>detailed<Key.space>meeting<Key.space>minutes<Key.space>and<Key.space>share<Key.space>them<Key.space>with<Key.space>the<Key.space>team<Key.space>afterward.
Screenshot: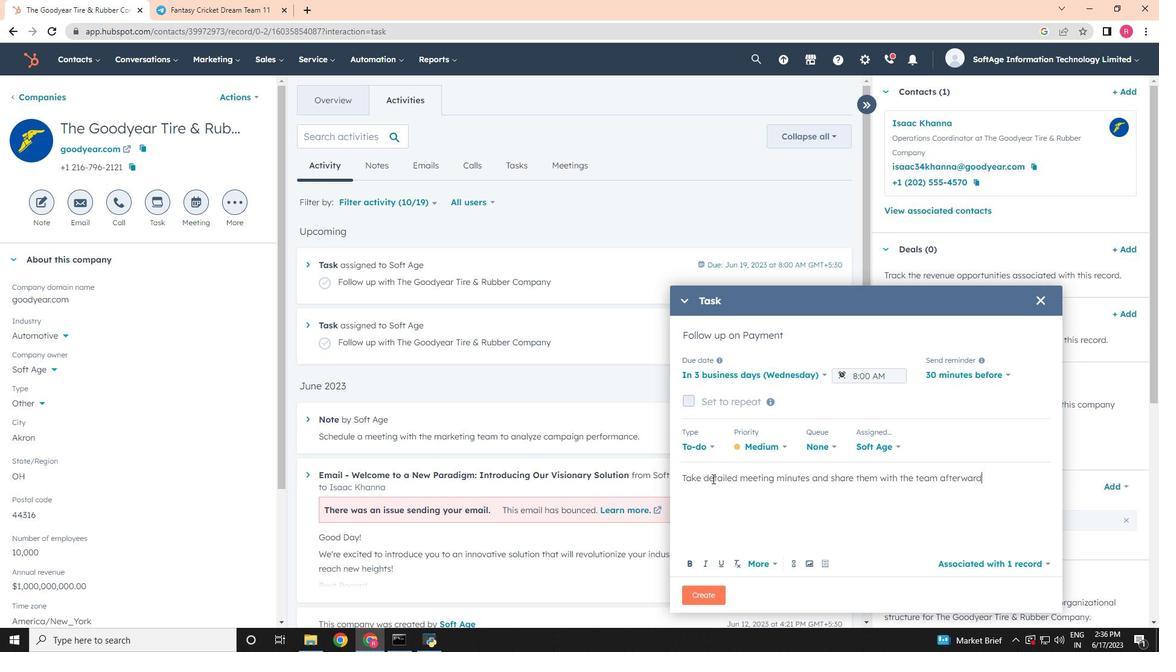 
Action: Mouse moved to (715, 592)
Screenshot: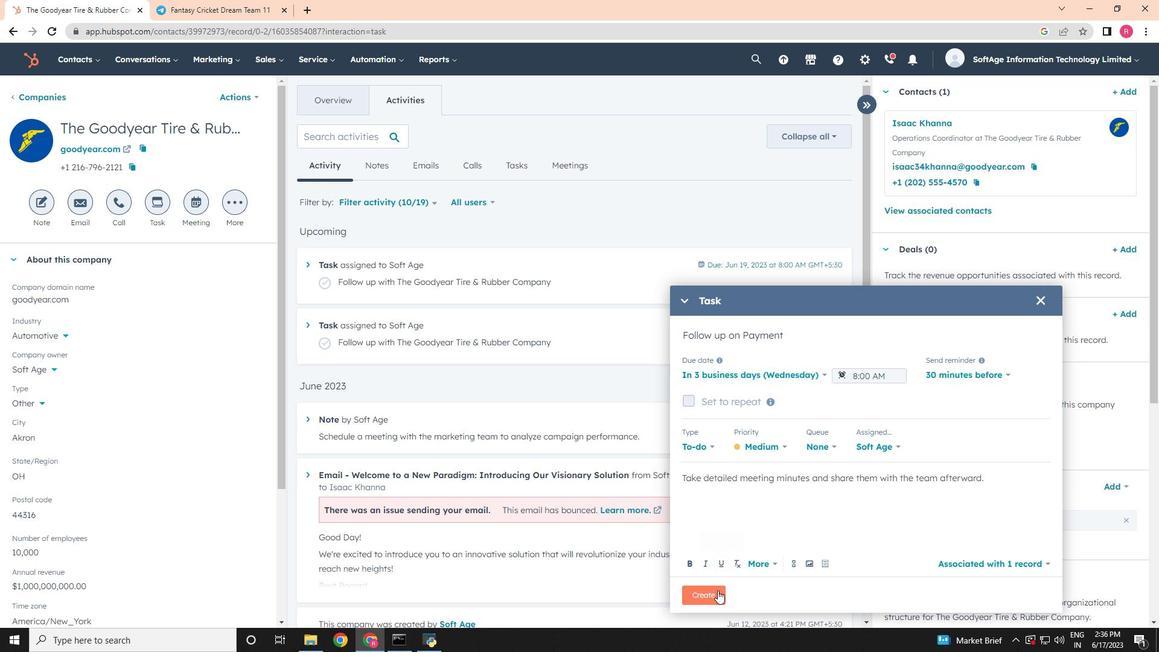 
Action: Mouse pressed left at (715, 592)
Screenshot: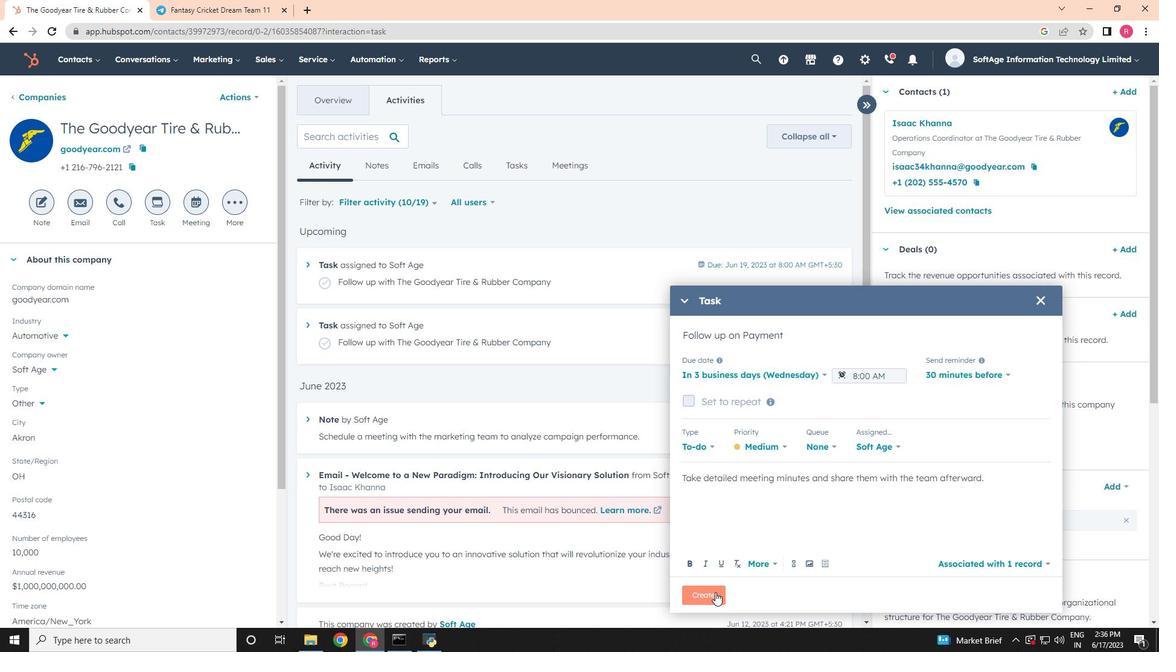 
